 Task: Add Attachment from Trello to Card Card0000000214 in Board Board0000000054 in Workspace WS0000000018 in Trello. Add Cover Blue to Card Card0000000214 in Board Board0000000054 in Workspace WS0000000018 in Trello. Add "Copy Card To …" Button titled Button0000000214 to "bottom" of the list "To Do" to Card Card0000000214 in Board Board0000000054 in Workspace WS0000000018 in Trello. Add Description DS0000000214 to Card Card0000000214 in Board Board0000000054 in Workspace WS0000000018 in Trello. Add Comment CM0000000214 to Card Card0000000214 in Board Board0000000054 in Workspace WS0000000018 in Trello
Action: Mouse moved to (325, 297)
Screenshot: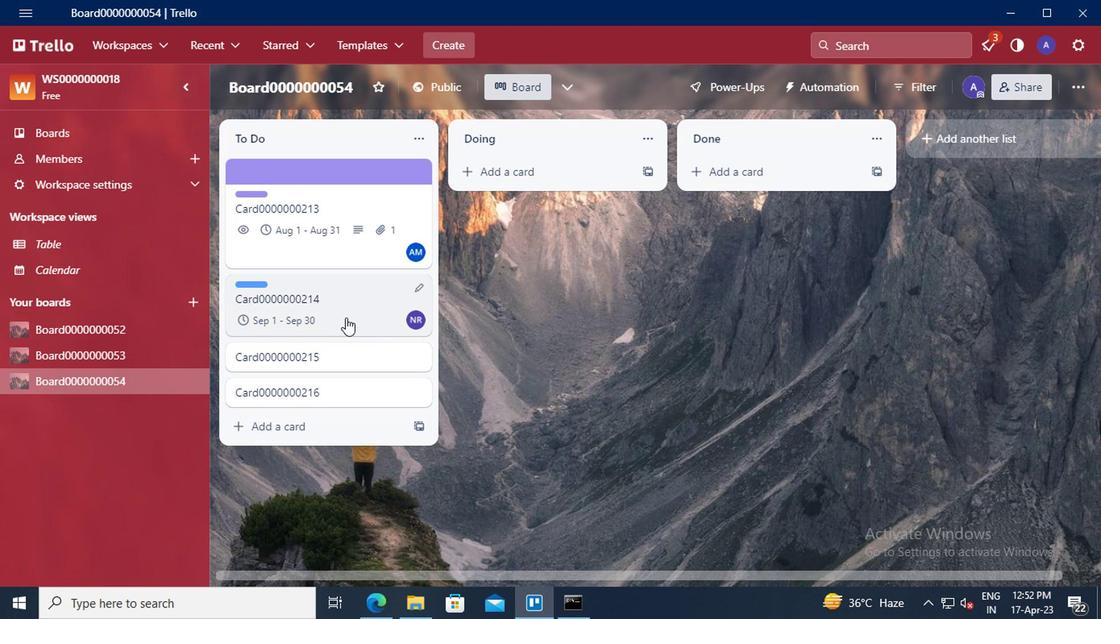 
Action: Mouse pressed left at (325, 297)
Screenshot: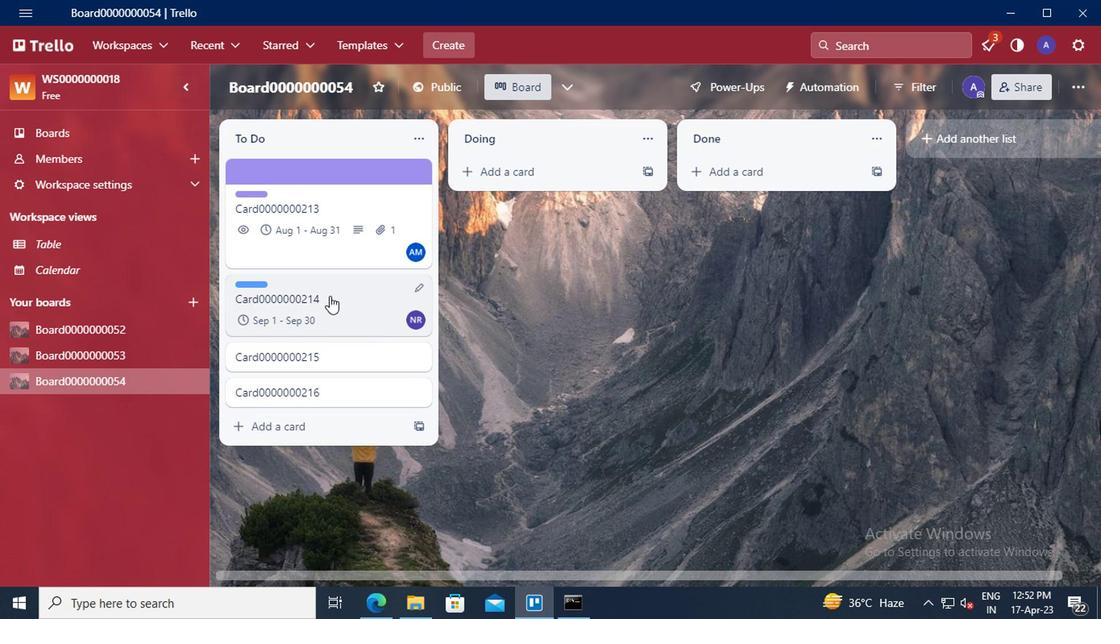 
Action: Mouse moved to (746, 279)
Screenshot: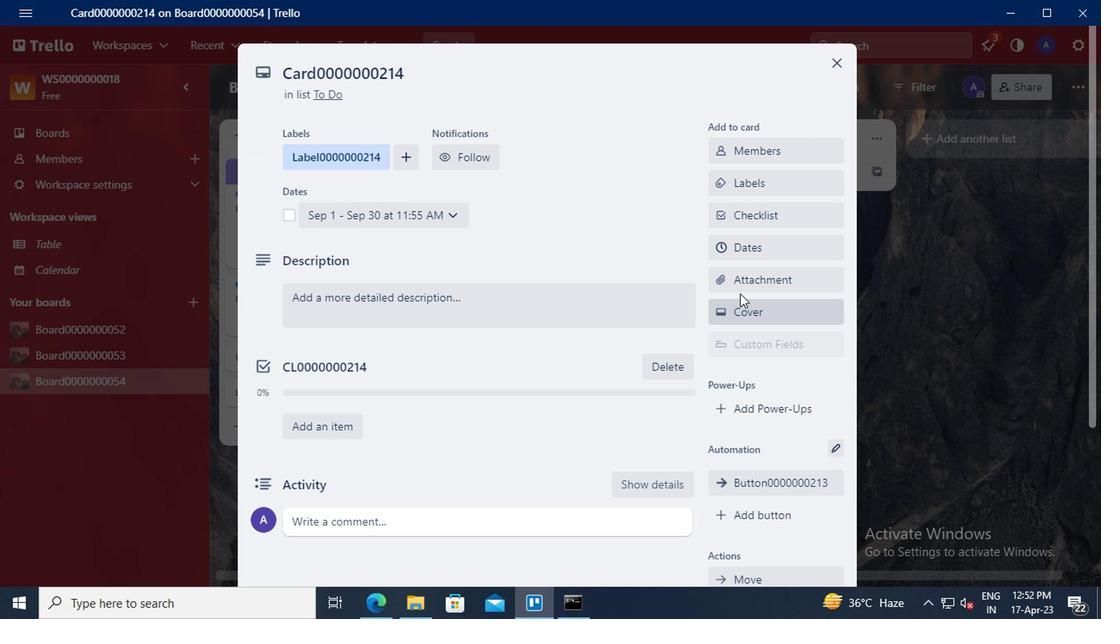 
Action: Mouse pressed left at (746, 279)
Screenshot: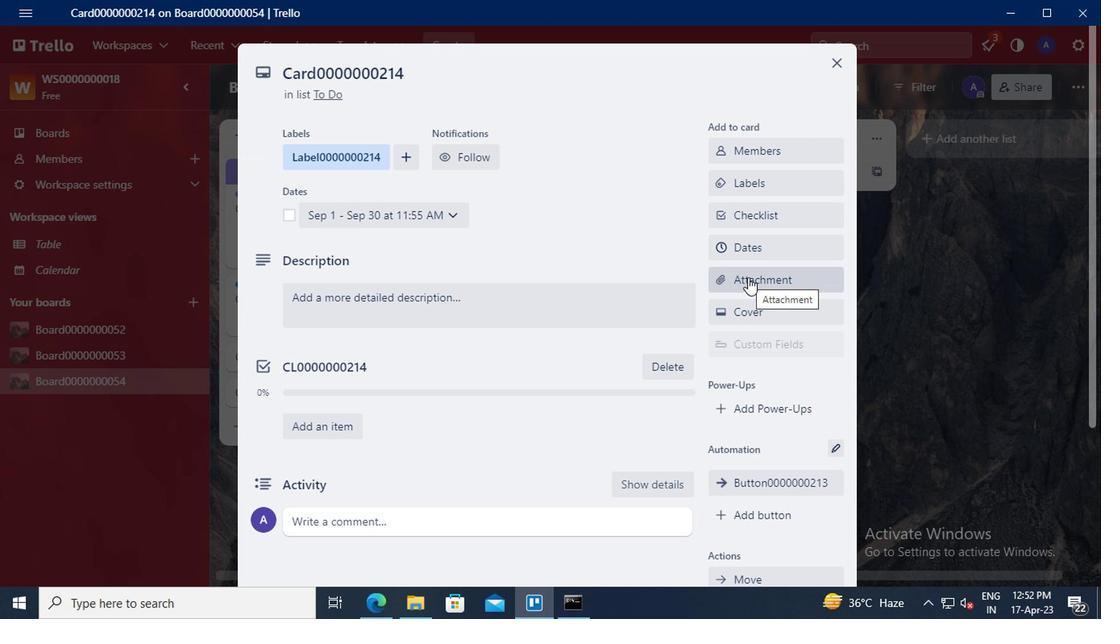 
Action: Mouse moved to (739, 168)
Screenshot: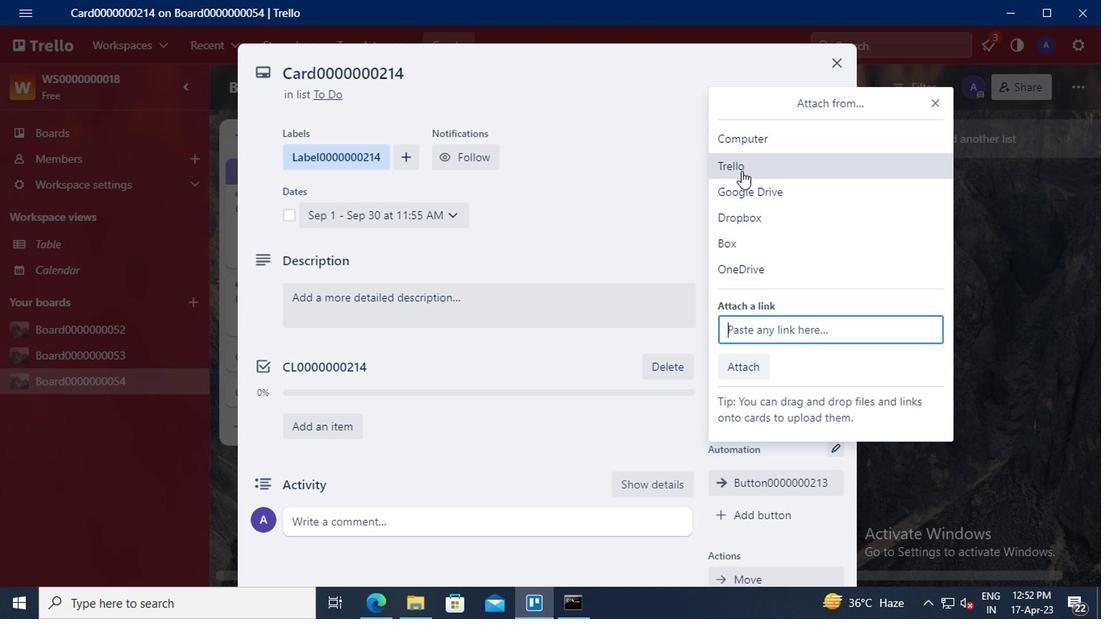 
Action: Mouse pressed left at (739, 168)
Screenshot: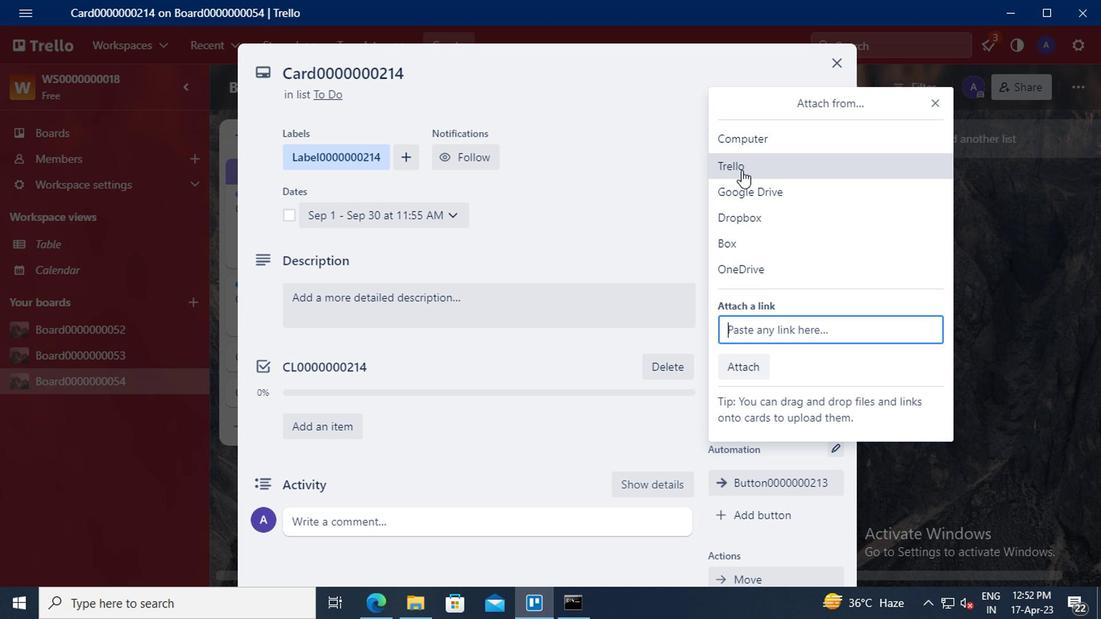 
Action: Mouse moved to (745, 199)
Screenshot: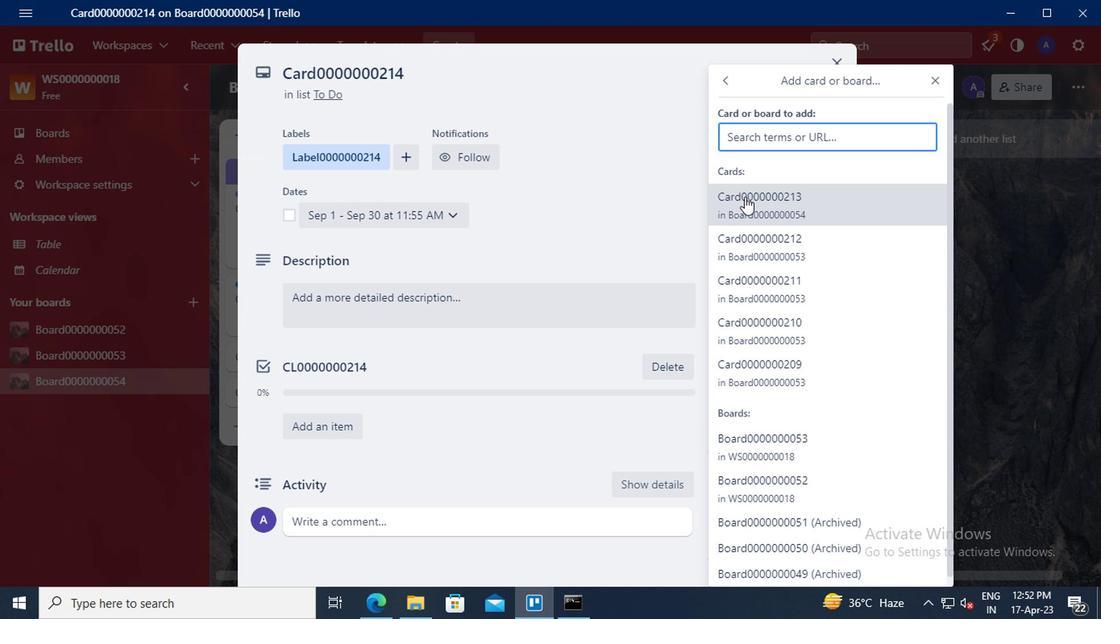
Action: Mouse pressed left at (745, 199)
Screenshot: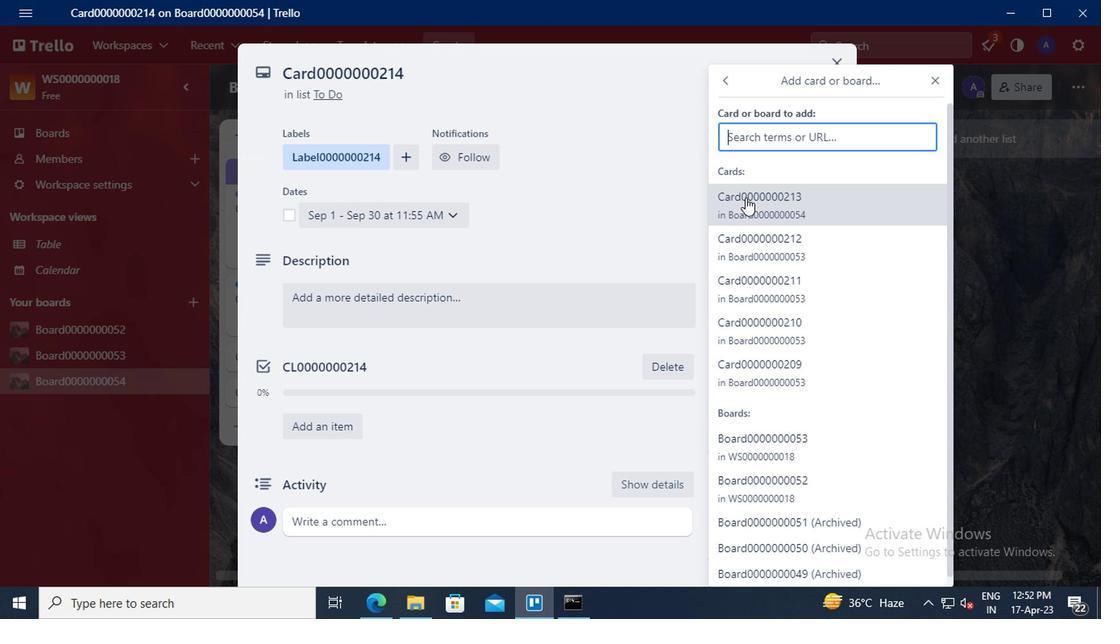 
Action: Mouse moved to (761, 307)
Screenshot: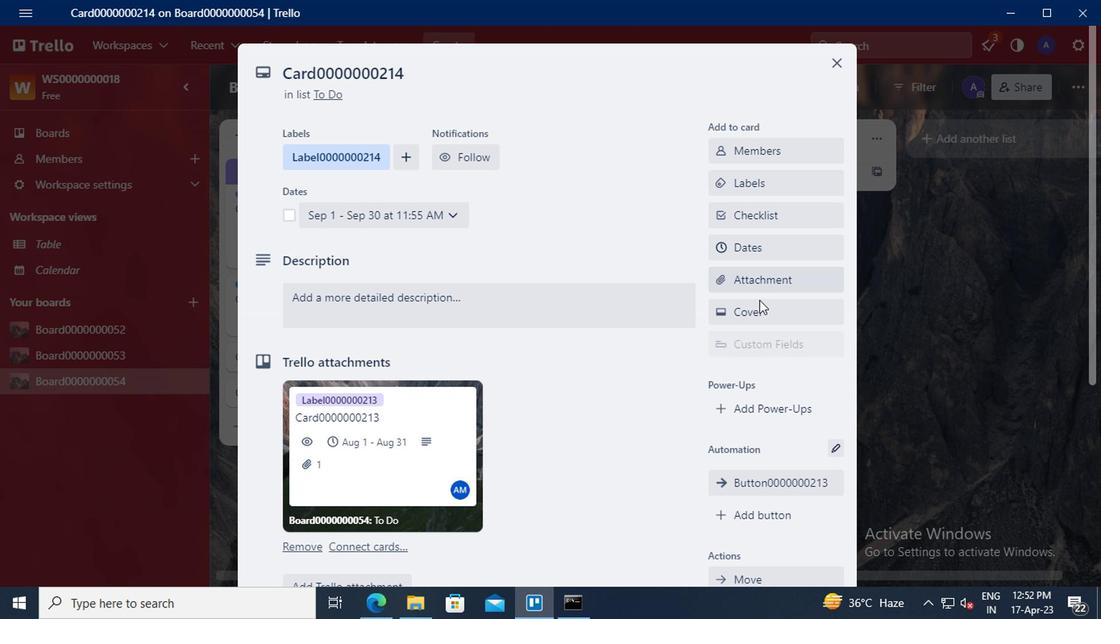 
Action: Mouse pressed left at (761, 307)
Screenshot: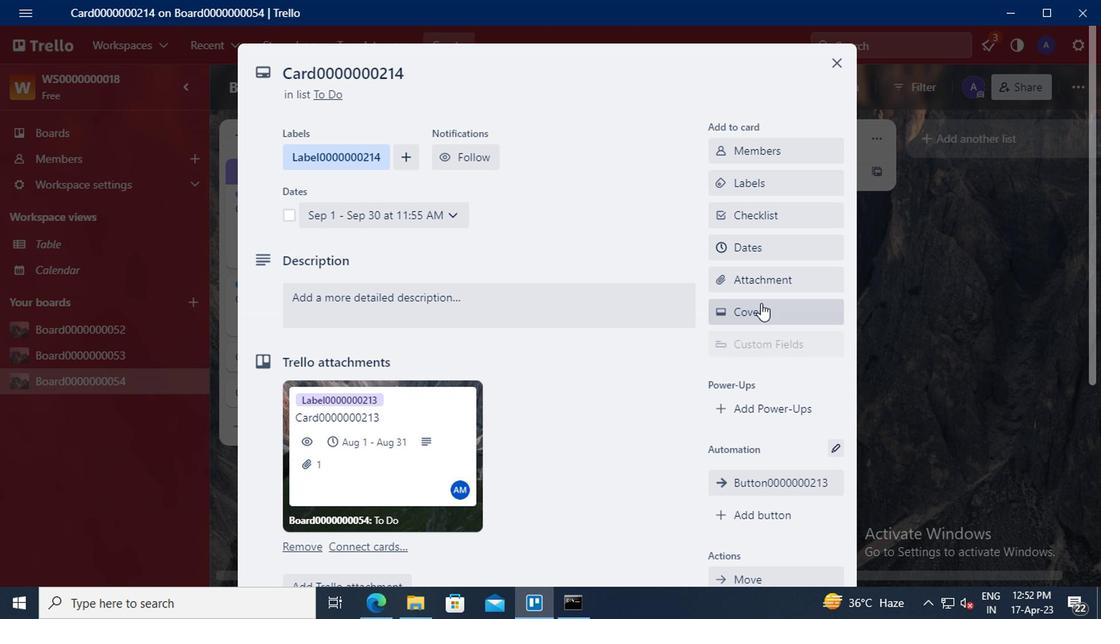 
Action: Mouse moved to (734, 297)
Screenshot: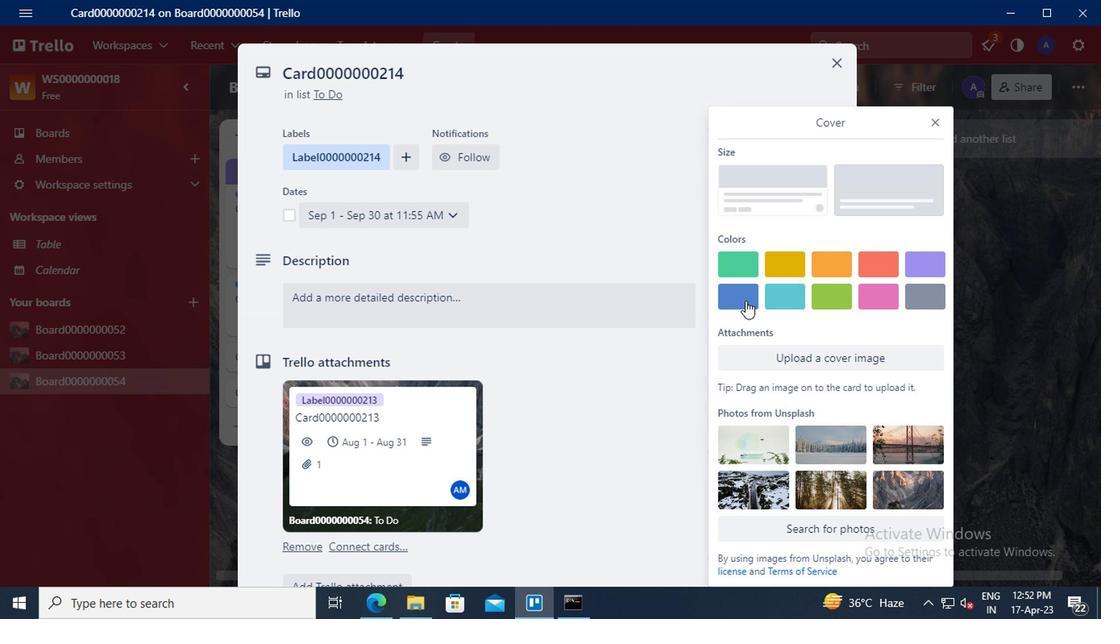 
Action: Mouse pressed left at (734, 297)
Screenshot: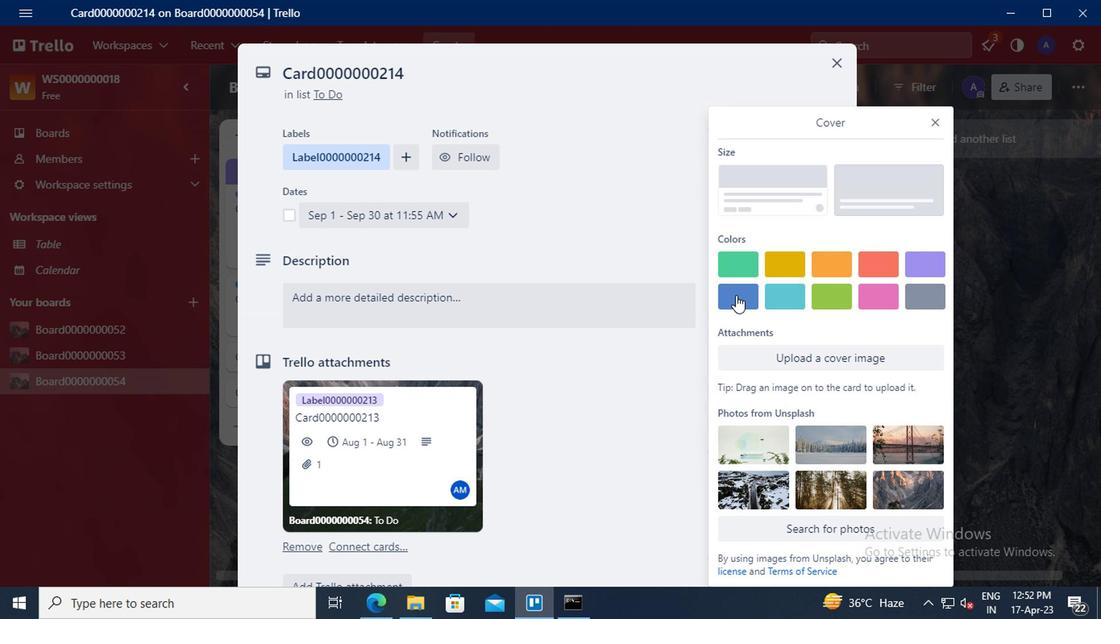 
Action: Mouse moved to (933, 96)
Screenshot: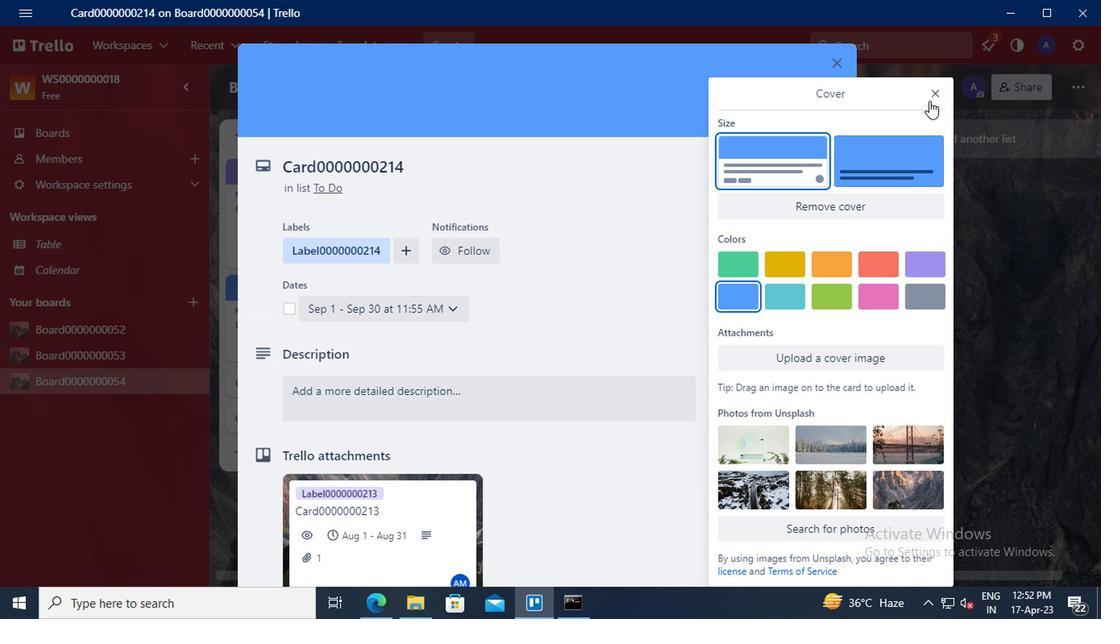 
Action: Mouse pressed left at (933, 96)
Screenshot: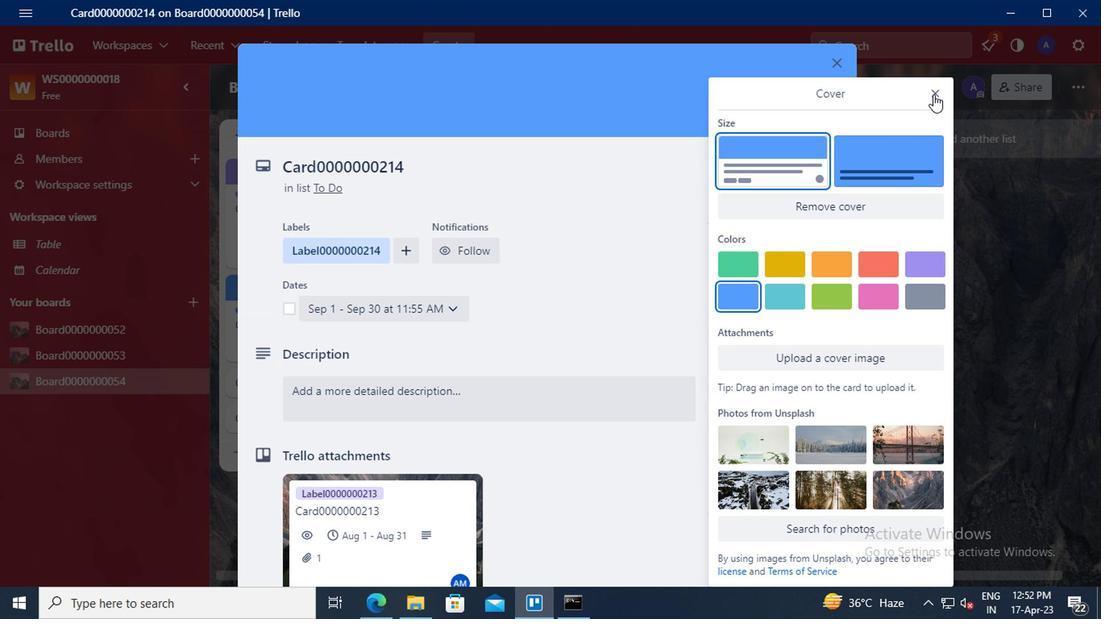 
Action: Mouse moved to (754, 197)
Screenshot: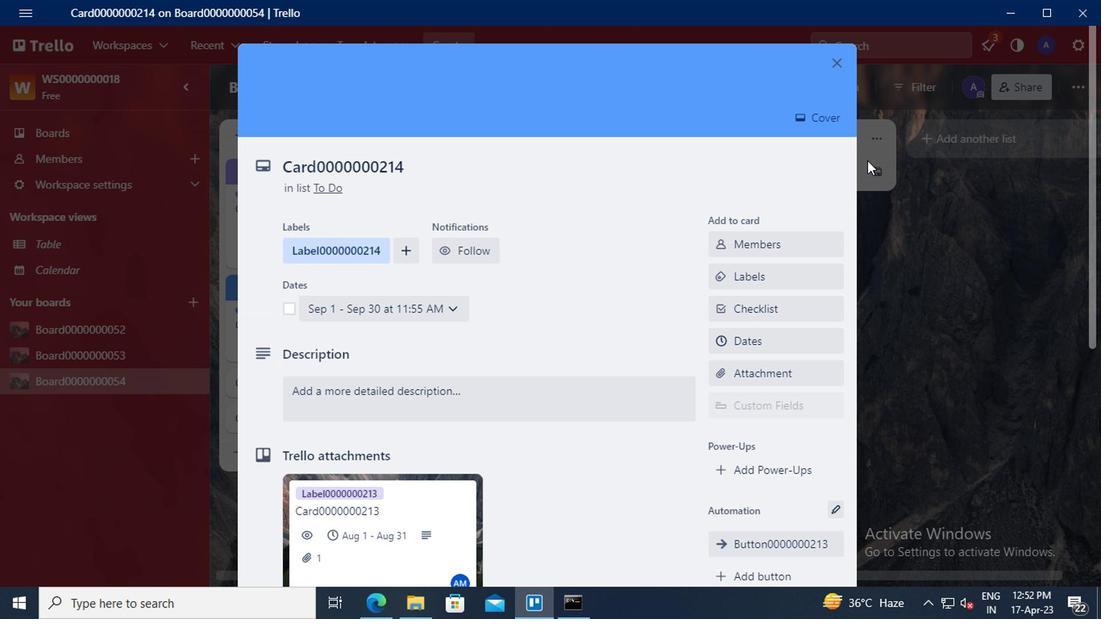 
Action: Mouse scrolled (754, 196) with delta (0, -1)
Screenshot: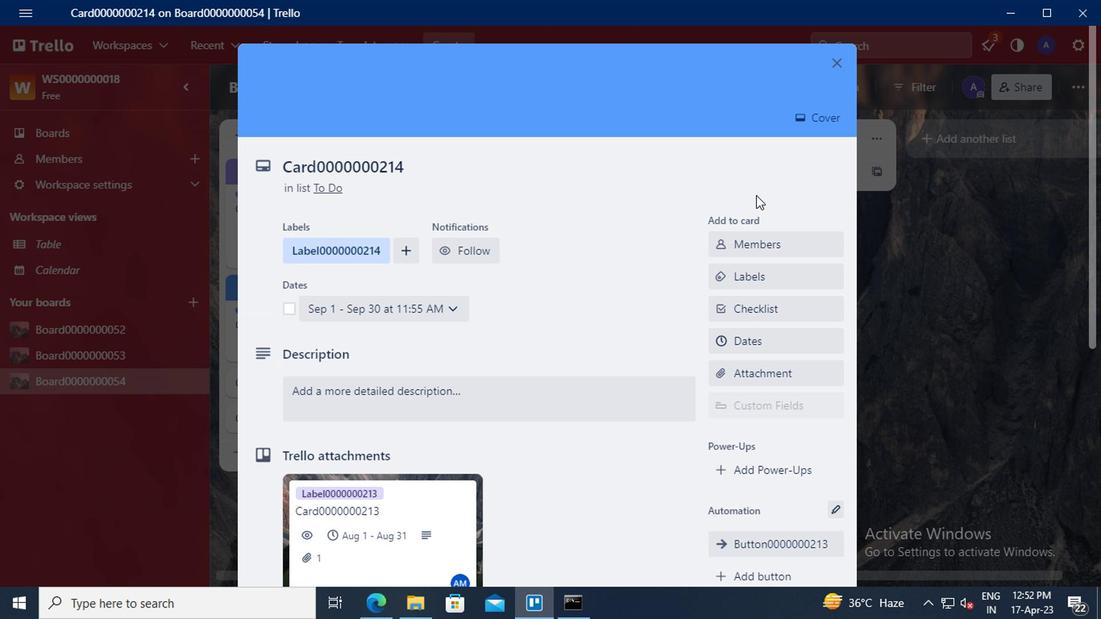 
Action: Mouse scrolled (754, 196) with delta (0, -1)
Screenshot: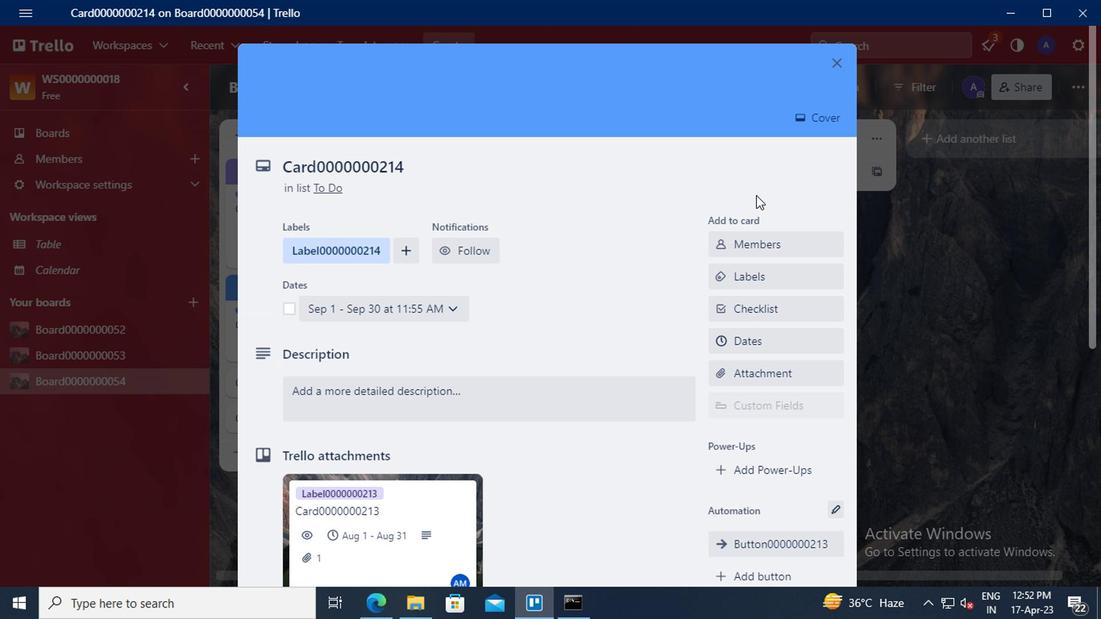 
Action: Mouse scrolled (754, 196) with delta (0, -1)
Screenshot: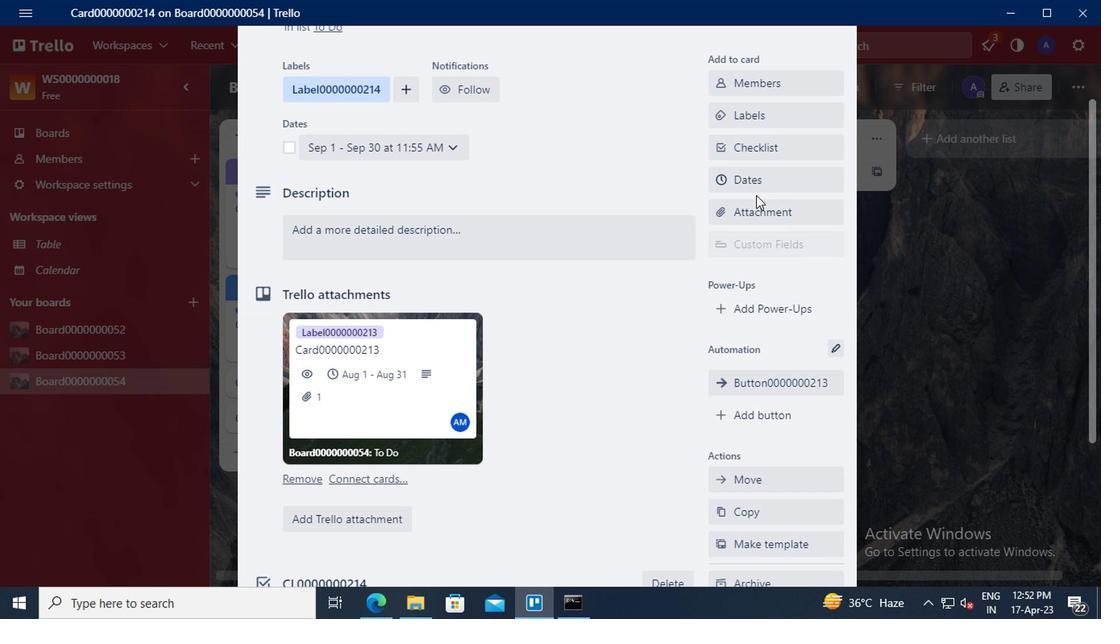 
Action: Mouse scrolled (754, 196) with delta (0, -1)
Screenshot: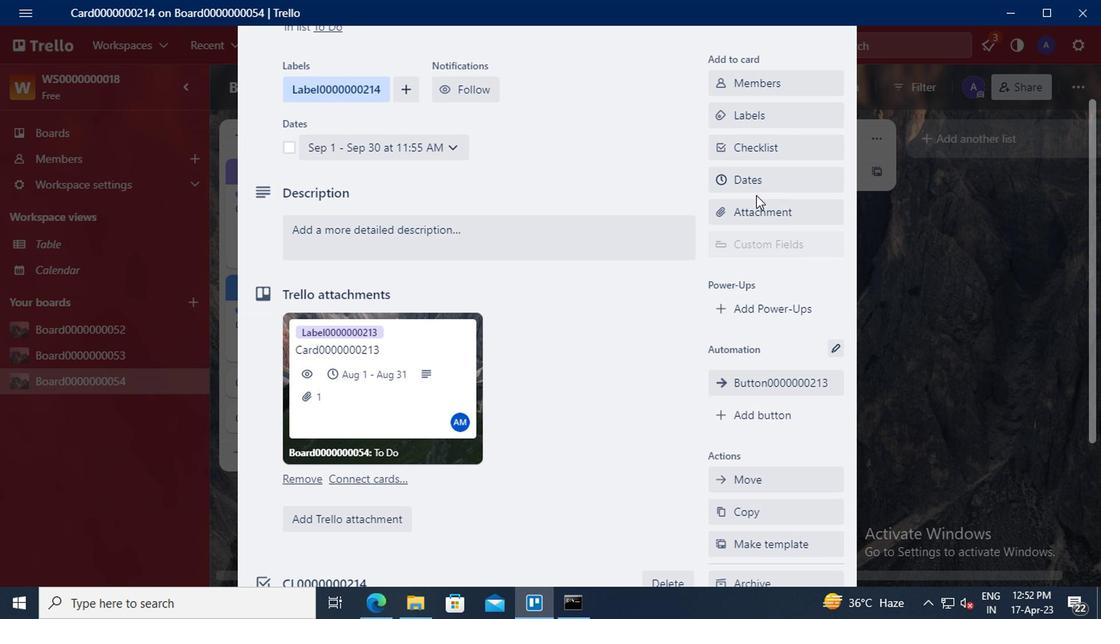
Action: Mouse moved to (762, 251)
Screenshot: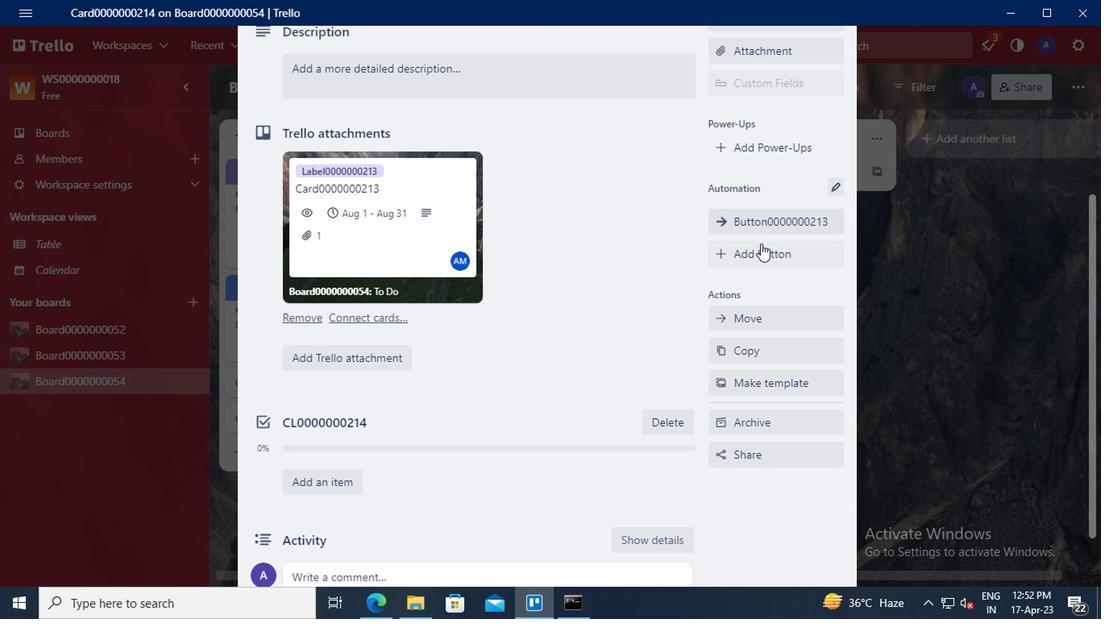 
Action: Mouse pressed left at (762, 251)
Screenshot: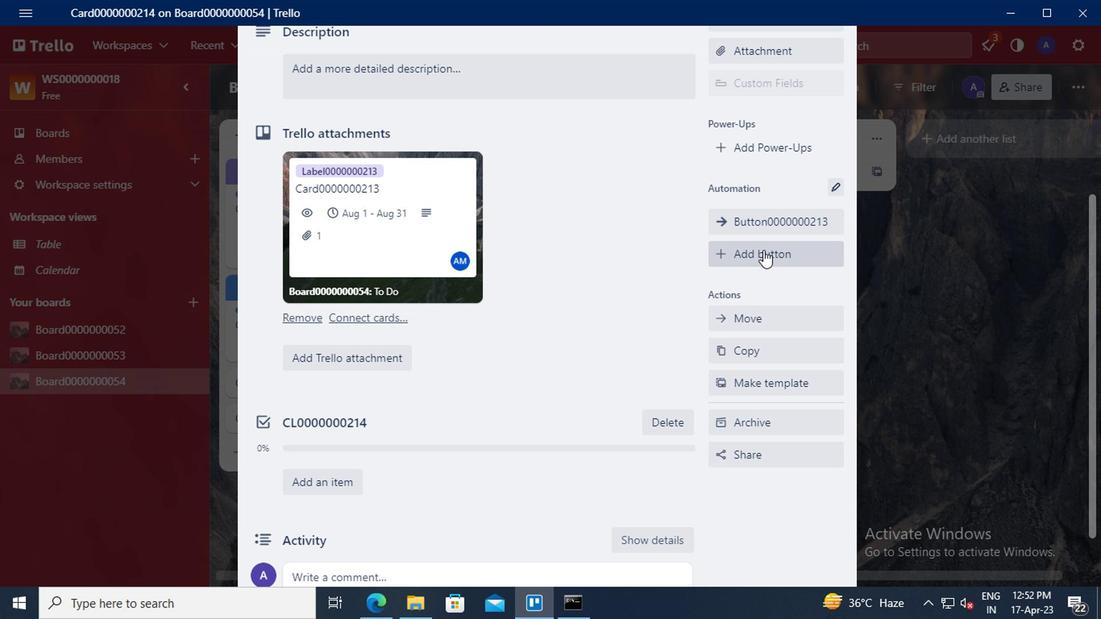 
Action: Mouse moved to (792, 190)
Screenshot: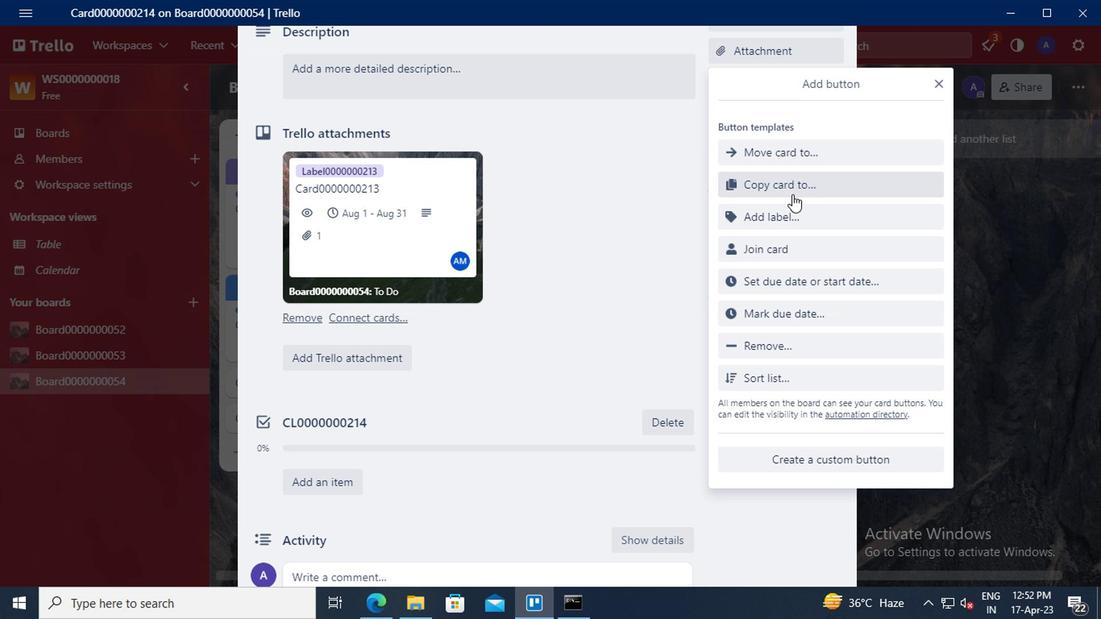 
Action: Mouse pressed left at (792, 190)
Screenshot: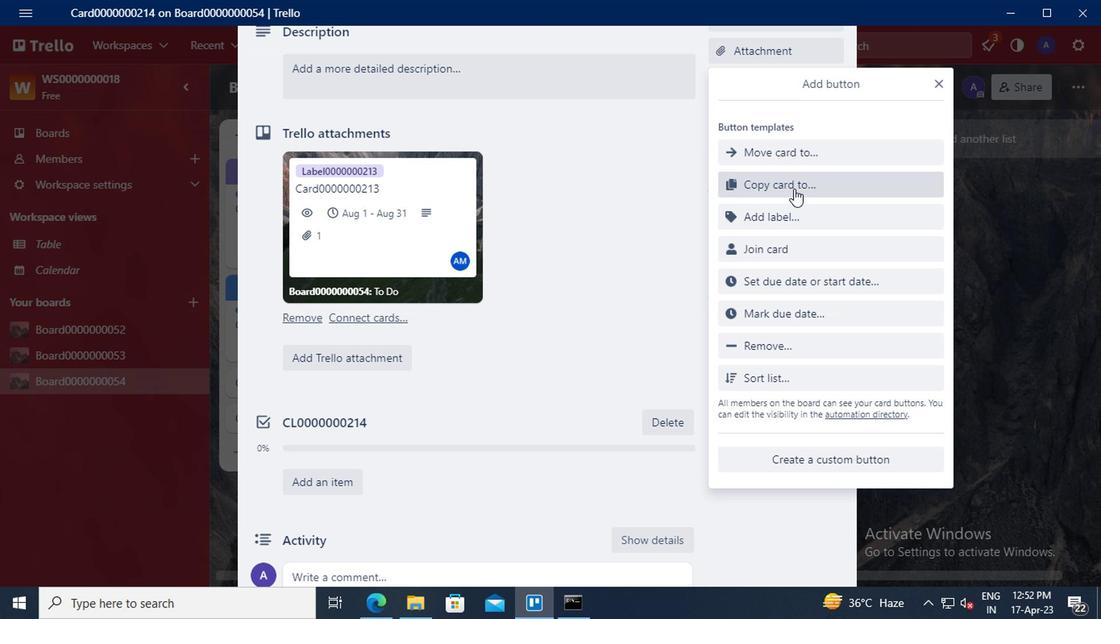 
Action: Mouse moved to (797, 152)
Screenshot: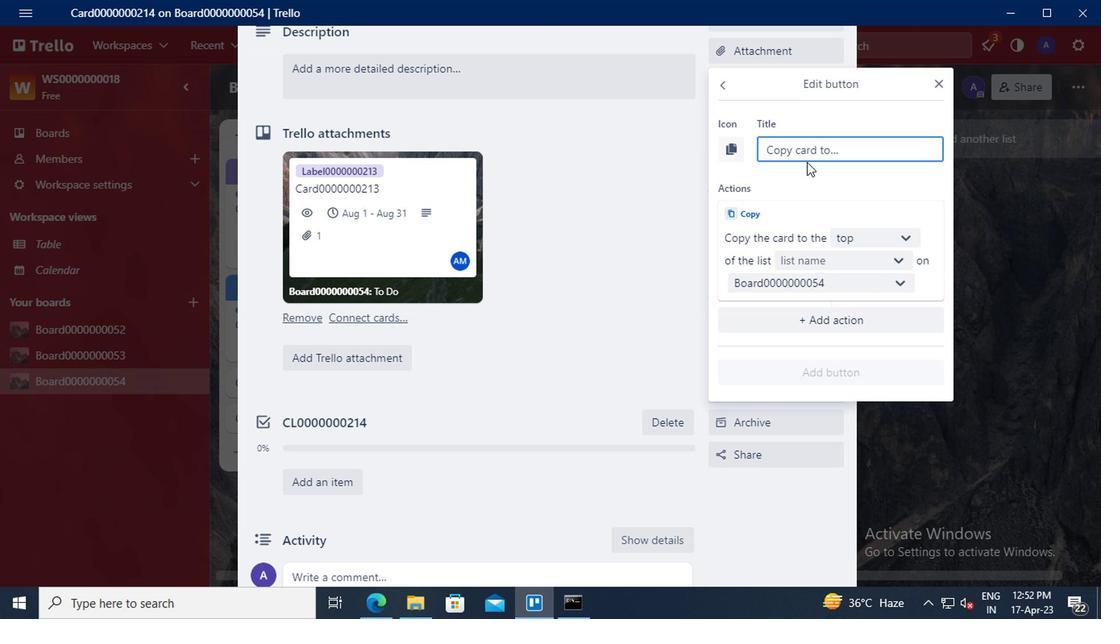 
Action: Mouse pressed left at (797, 152)
Screenshot: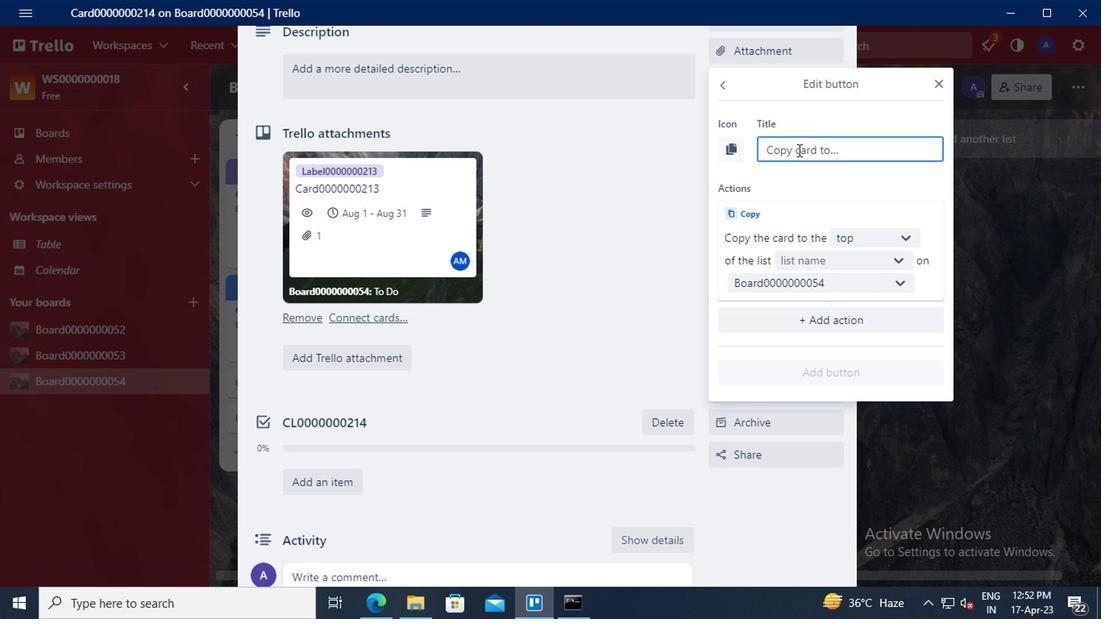 
Action: Key pressed <Key.shift>BUTTON0000000215
Screenshot: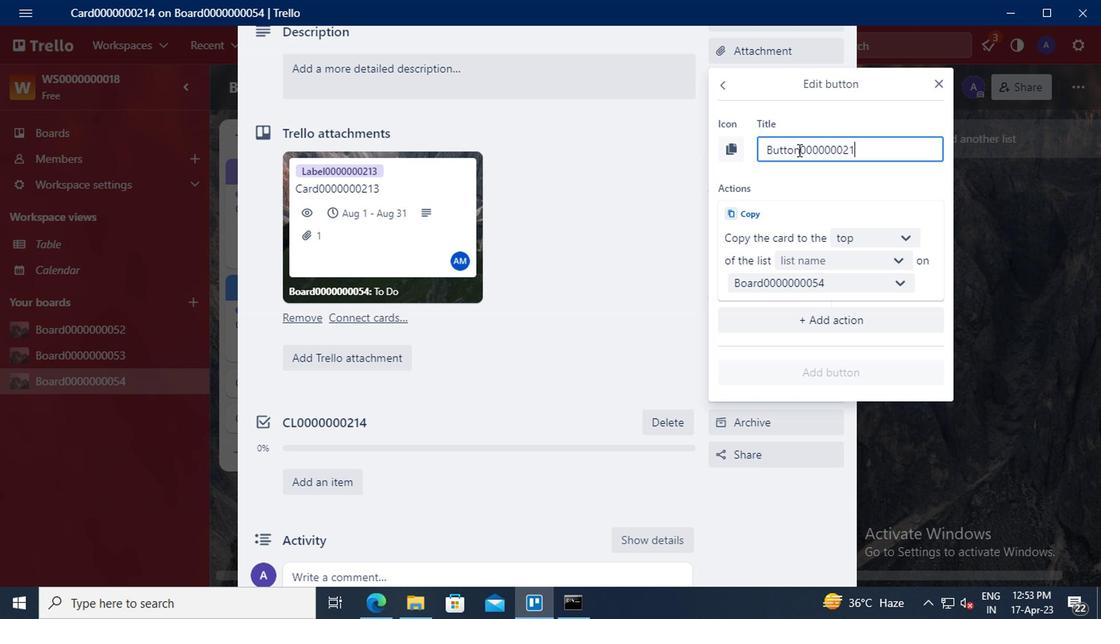 
Action: Mouse moved to (849, 237)
Screenshot: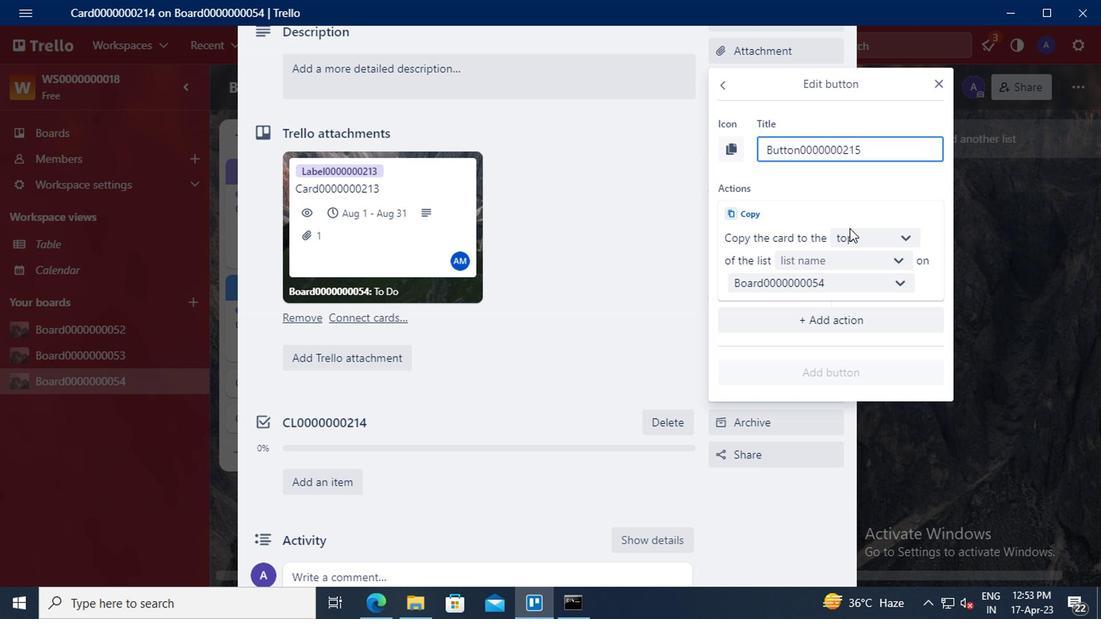 
Action: Mouse pressed left at (849, 237)
Screenshot: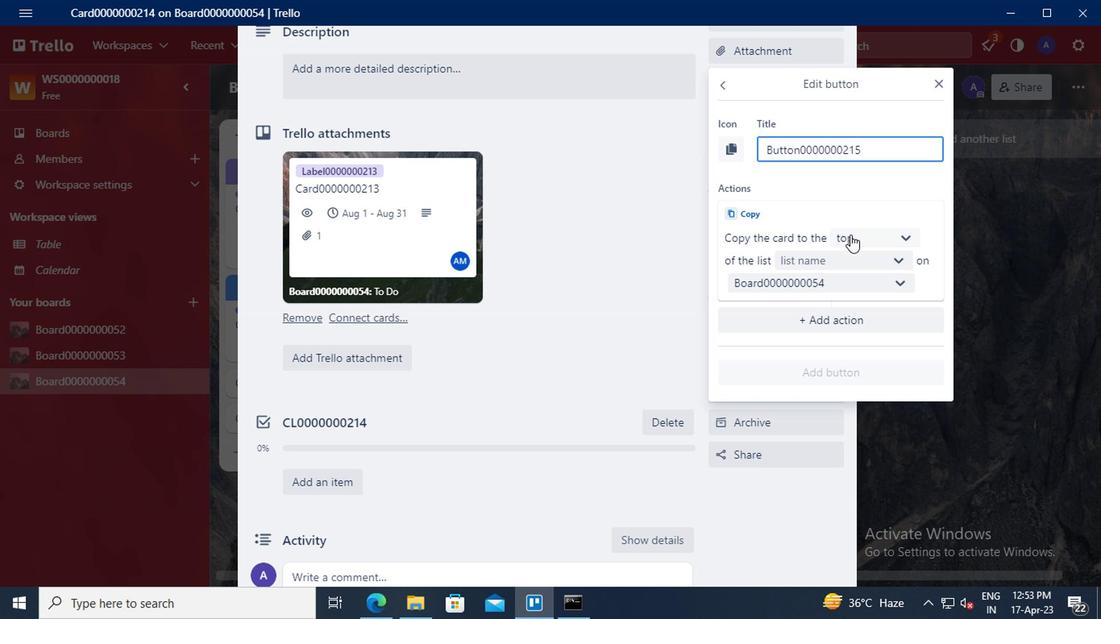 
Action: Mouse moved to (852, 296)
Screenshot: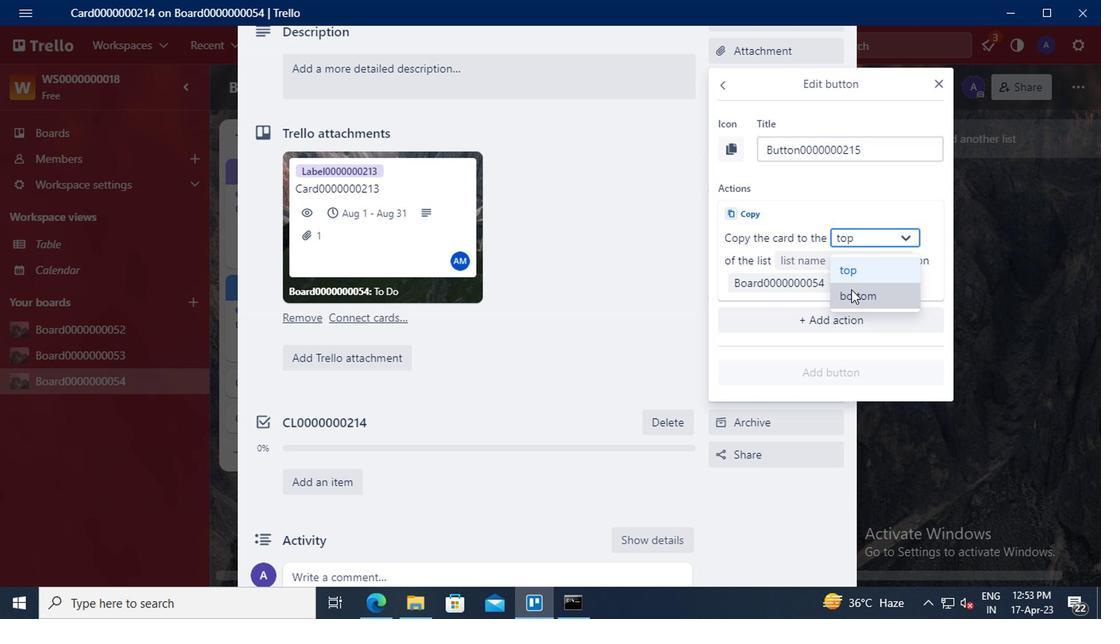 
Action: Mouse pressed left at (852, 296)
Screenshot: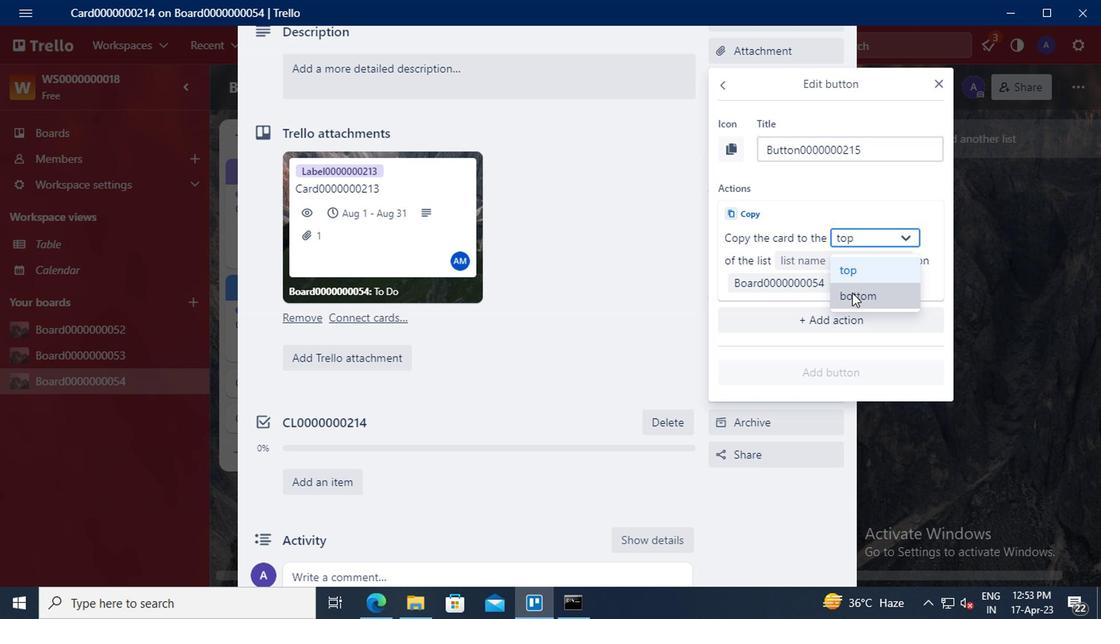 
Action: Mouse moved to (836, 266)
Screenshot: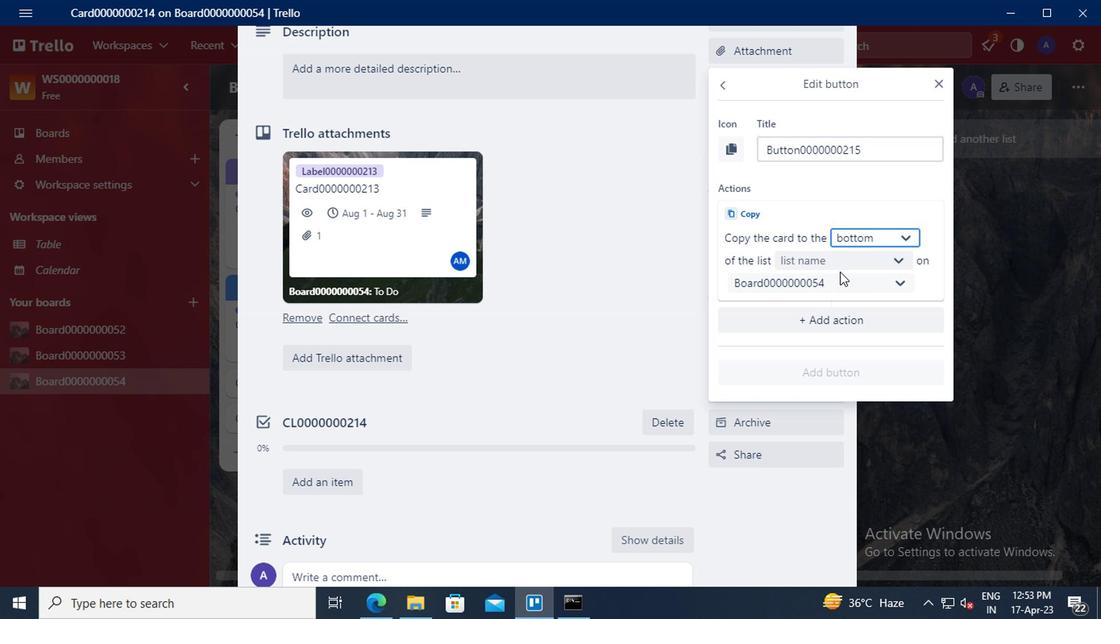 
Action: Mouse pressed left at (836, 266)
Screenshot: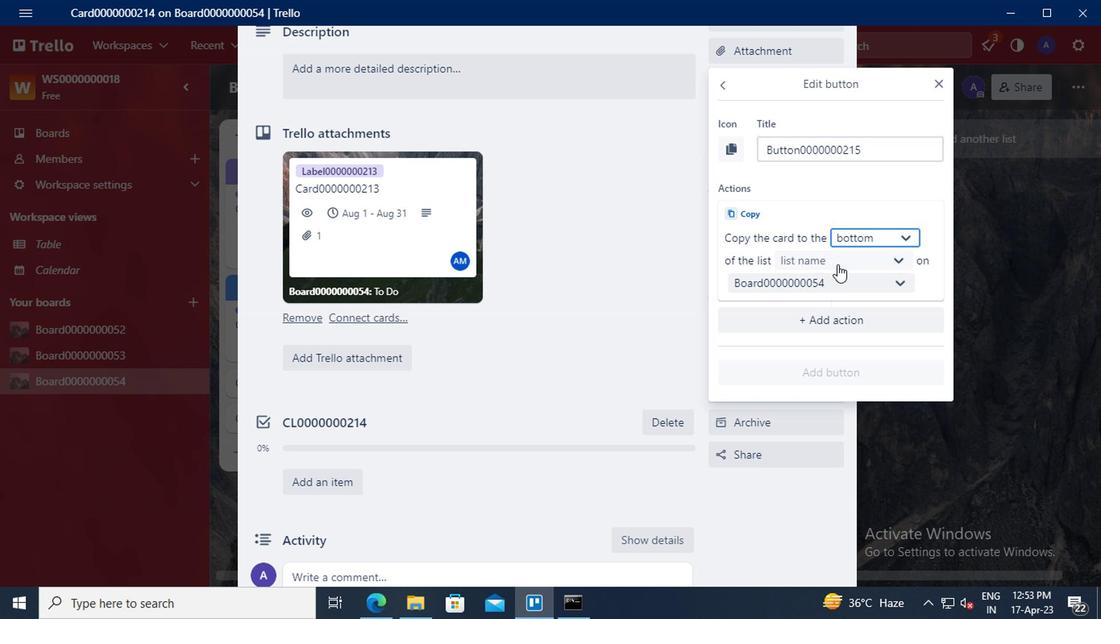 
Action: Mouse moved to (820, 287)
Screenshot: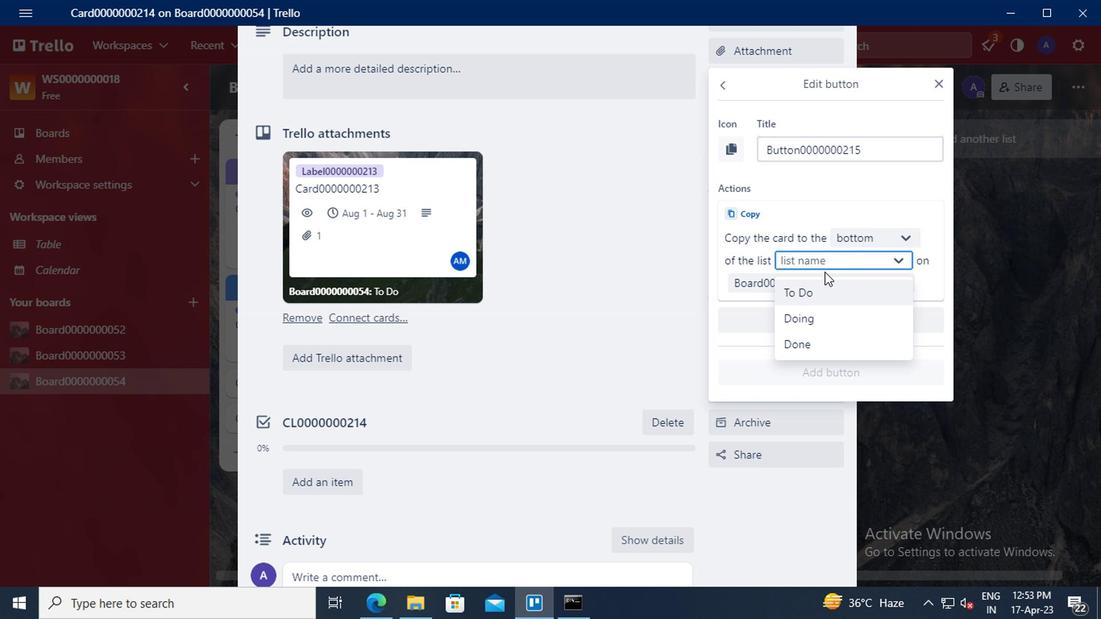 
Action: Mouse pressed left at (820, 287)
Screenshot: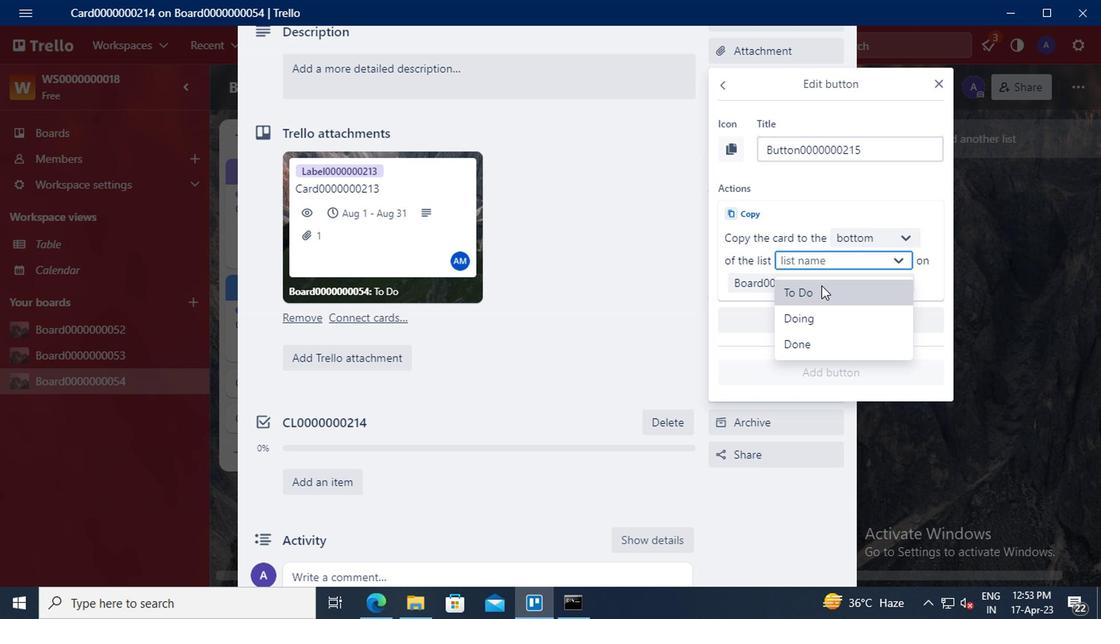 
Action: Mouse moved to (833, 367)
Screenshot: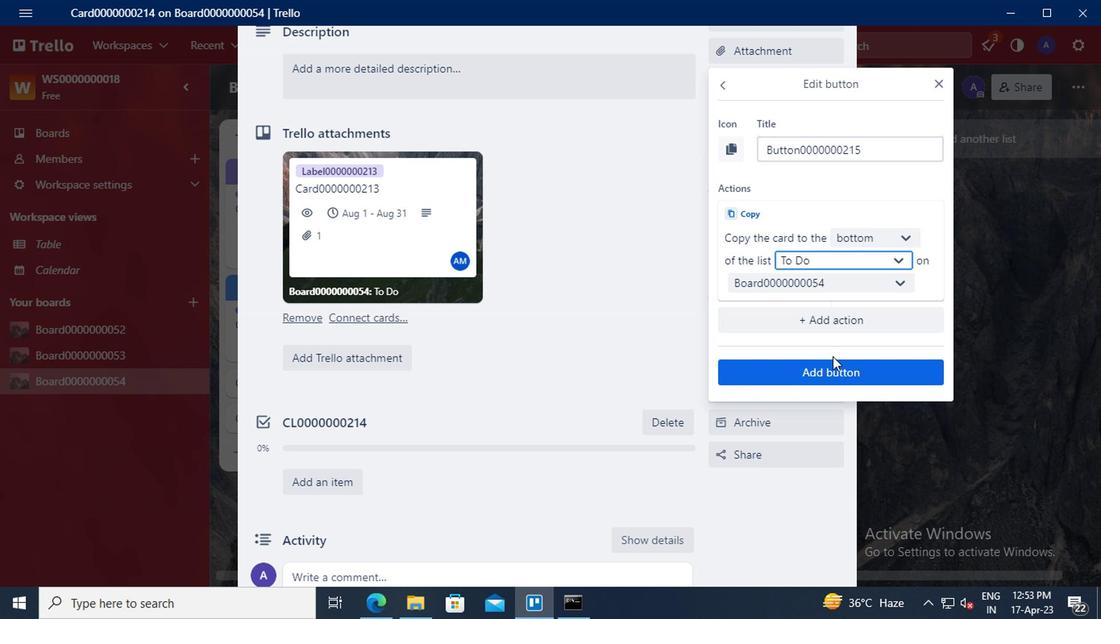 
Action: Mouse pressed left at (833, 367)
Screenshot: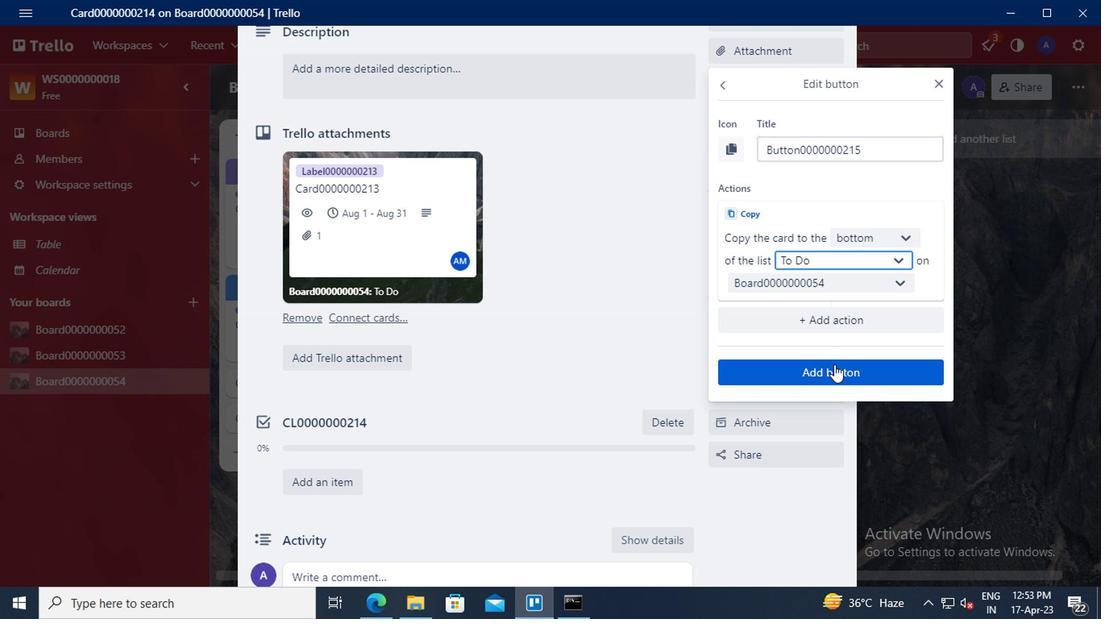 
Action: Mouse moved to (537, 333)
Screenshot: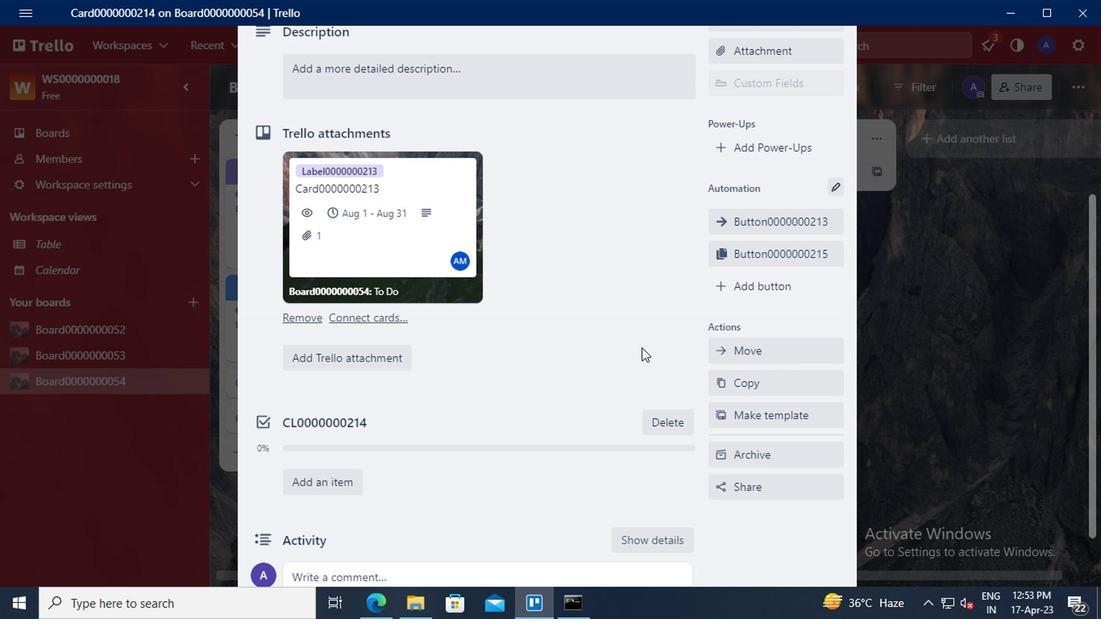 
Action: Mouse scrolled (537, 333) with delta (0, 0)
Screenshot: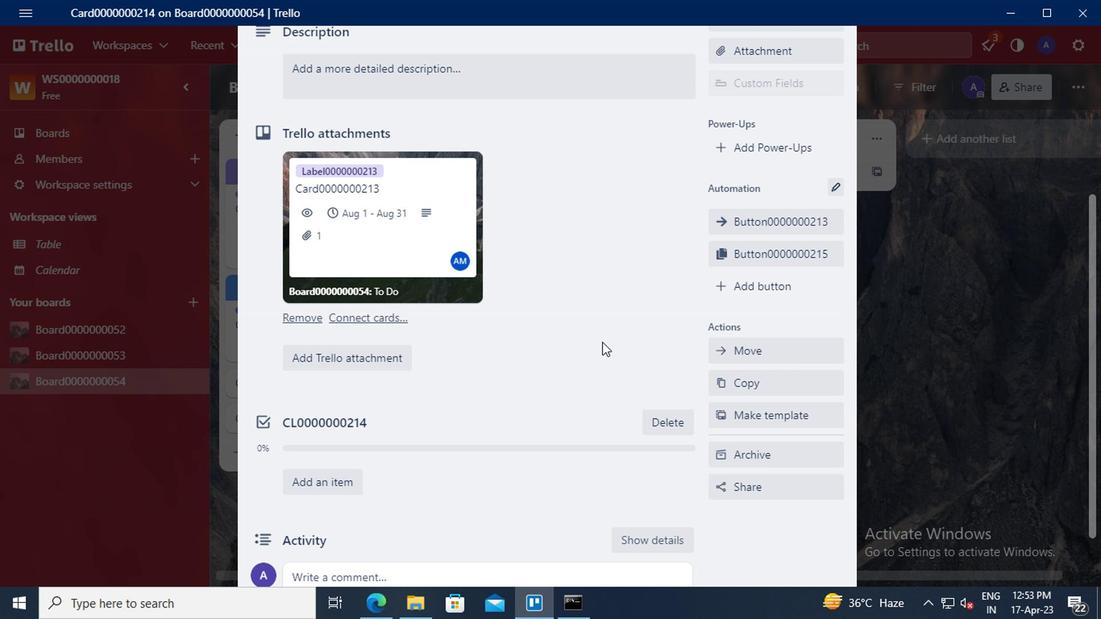 
Action: Mouse moved to (537, 332)
Screenshot: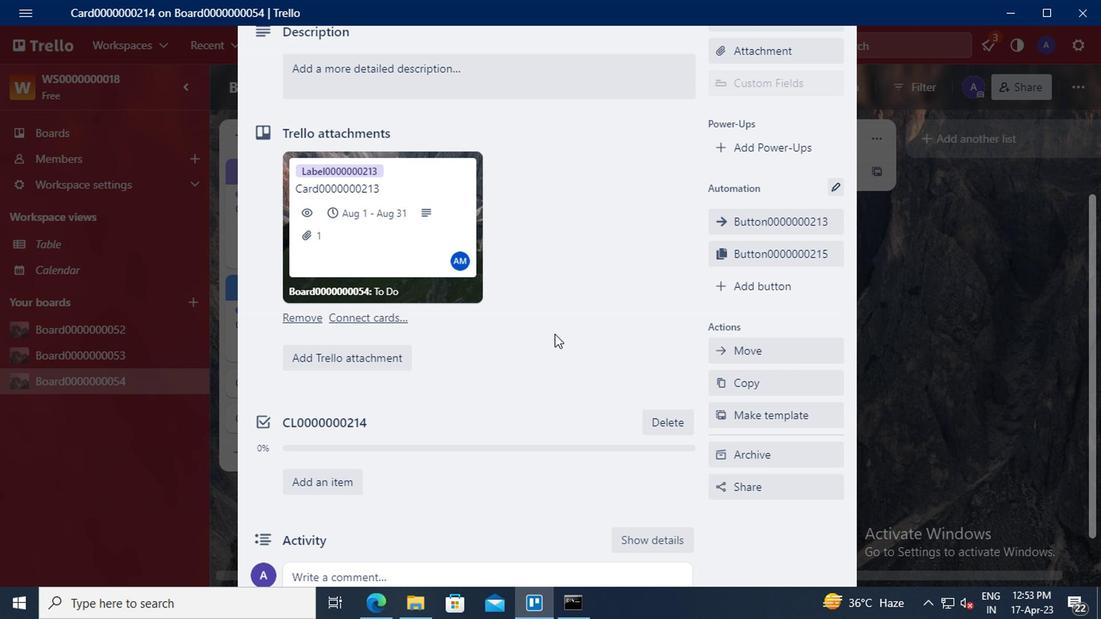 
Action: Mouse scrolled (537, 333) with delta (0, 1)
Screenshot: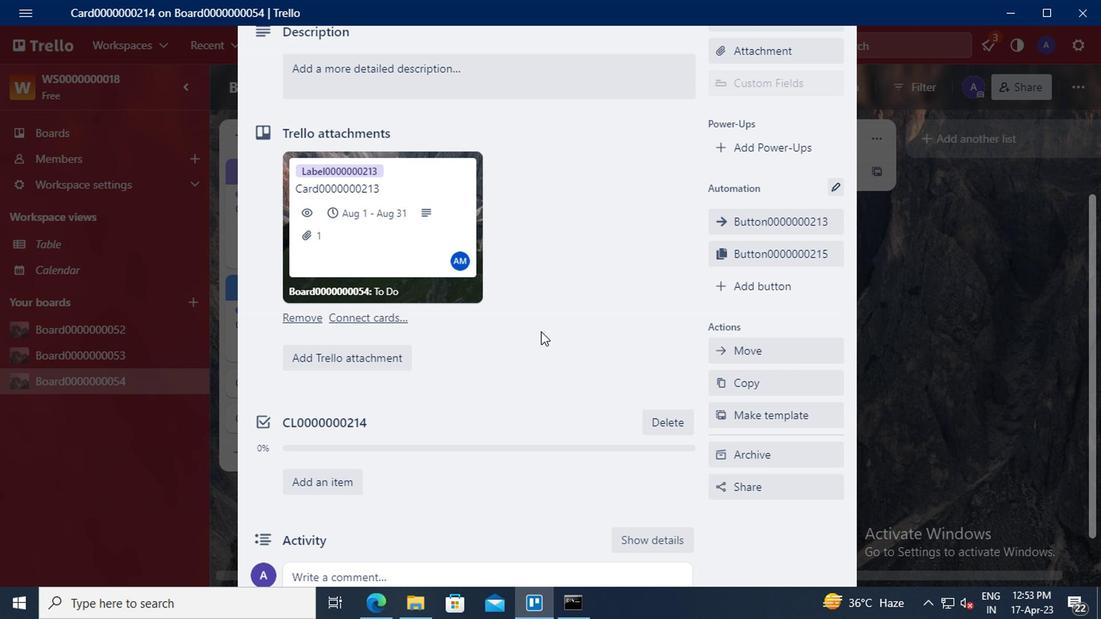 
Action: Mouse scrolled (537, 333) with delta (0, 1)
Screenshot: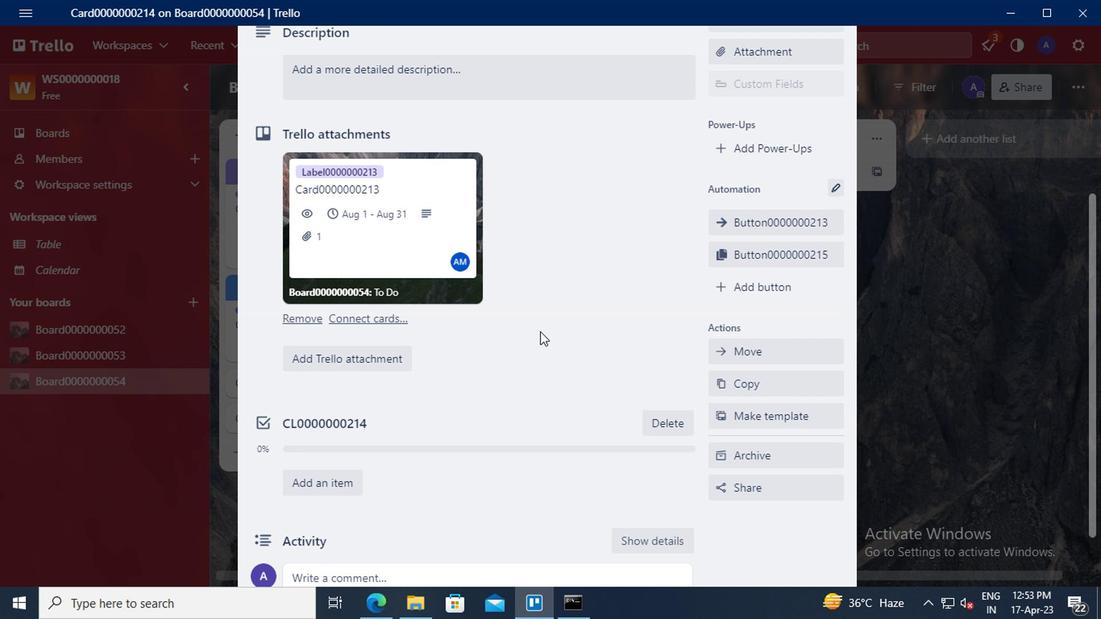 
Action: Mouse moved to (309, 303)
Screenshot: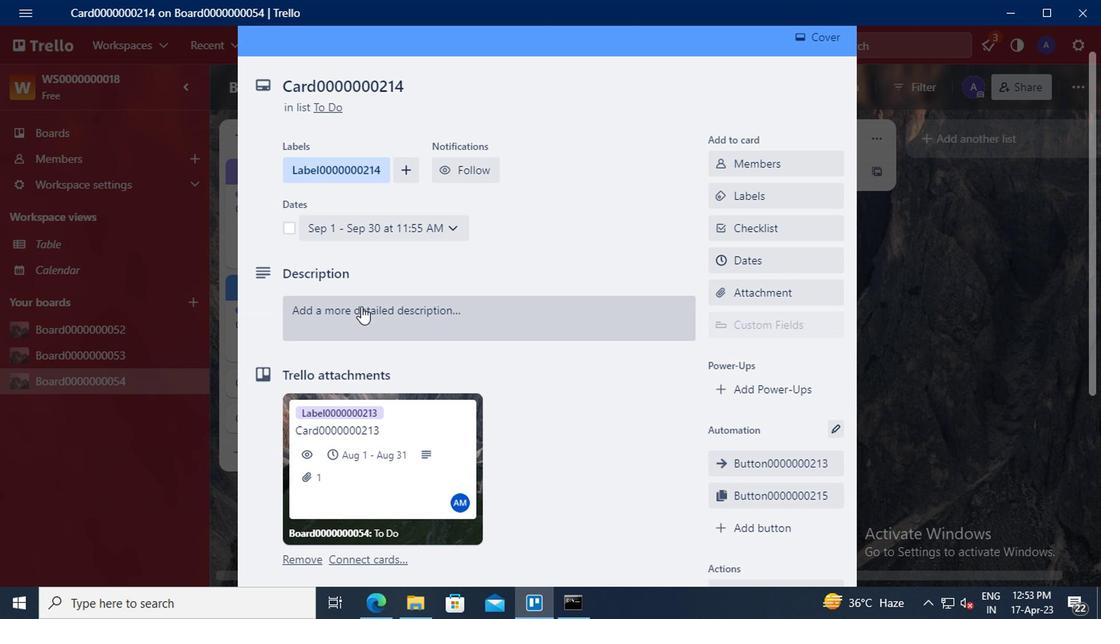 
Action: Mouse pressed left at (309, 303)
Screenshot: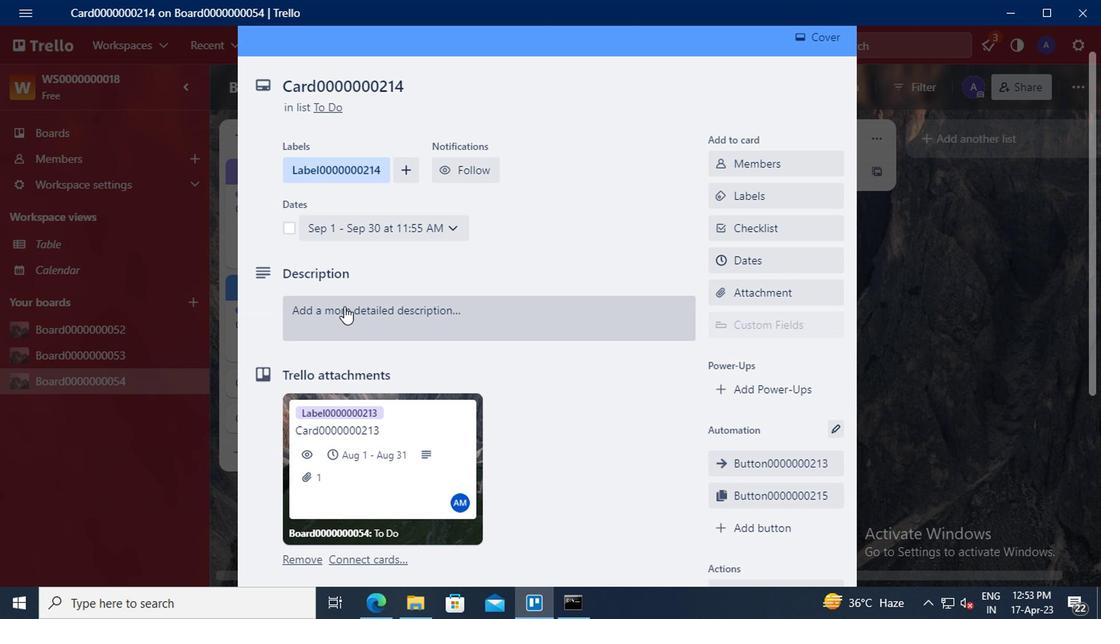 
Action: Mouse moved to (305, 364)
Screenshot: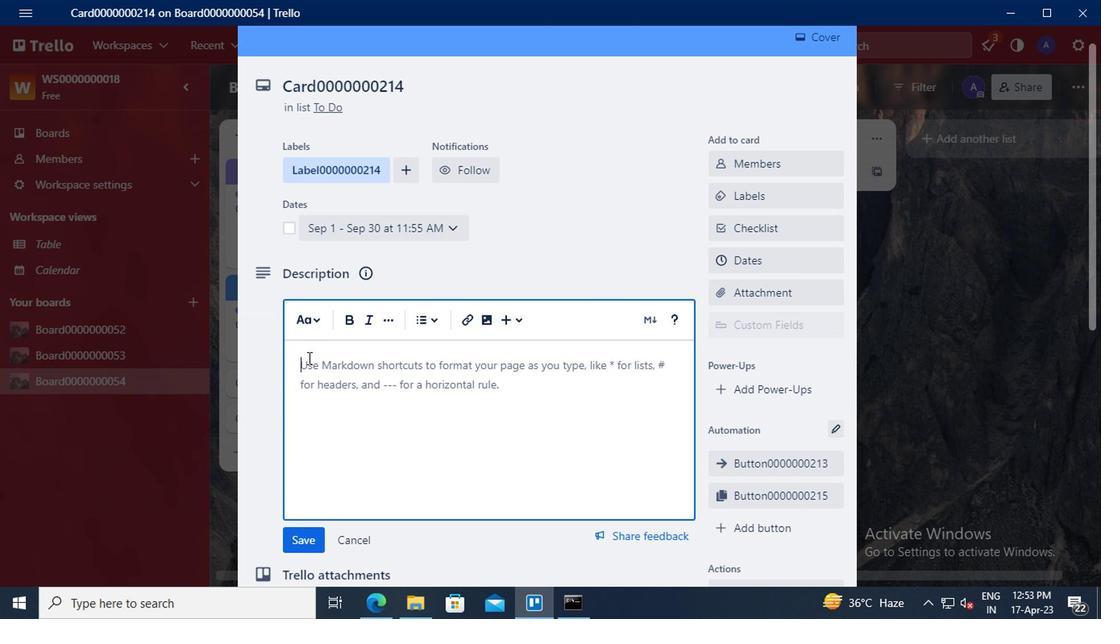 
Action: Mouse pressed left at (305, 364)
Screenshot: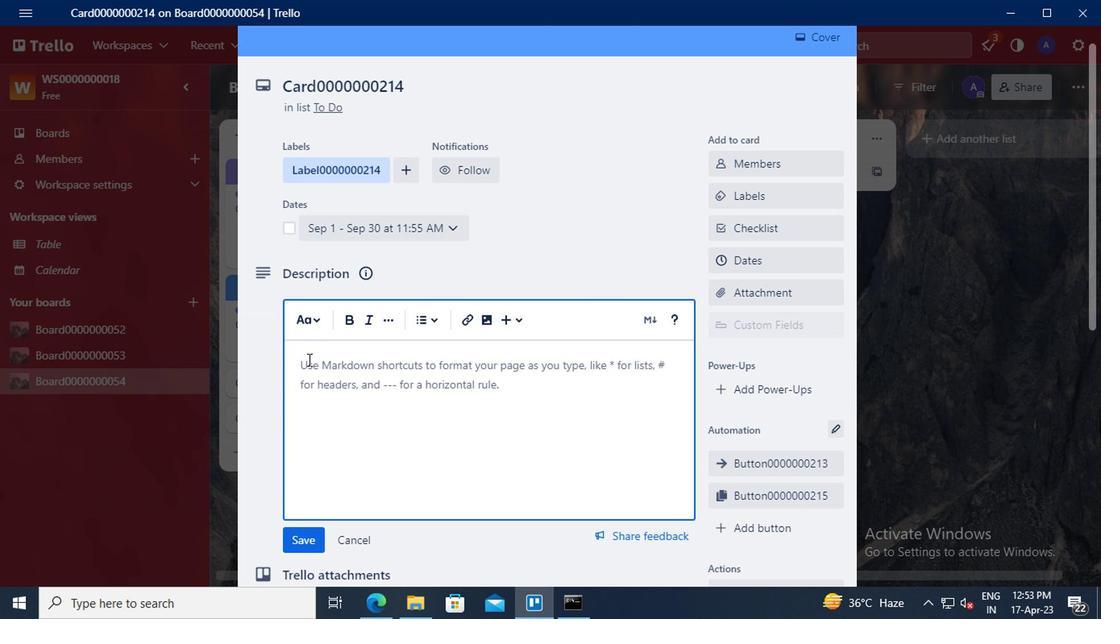 
Action: Key pressed <Key.shift>DS0000000214
Screenshot: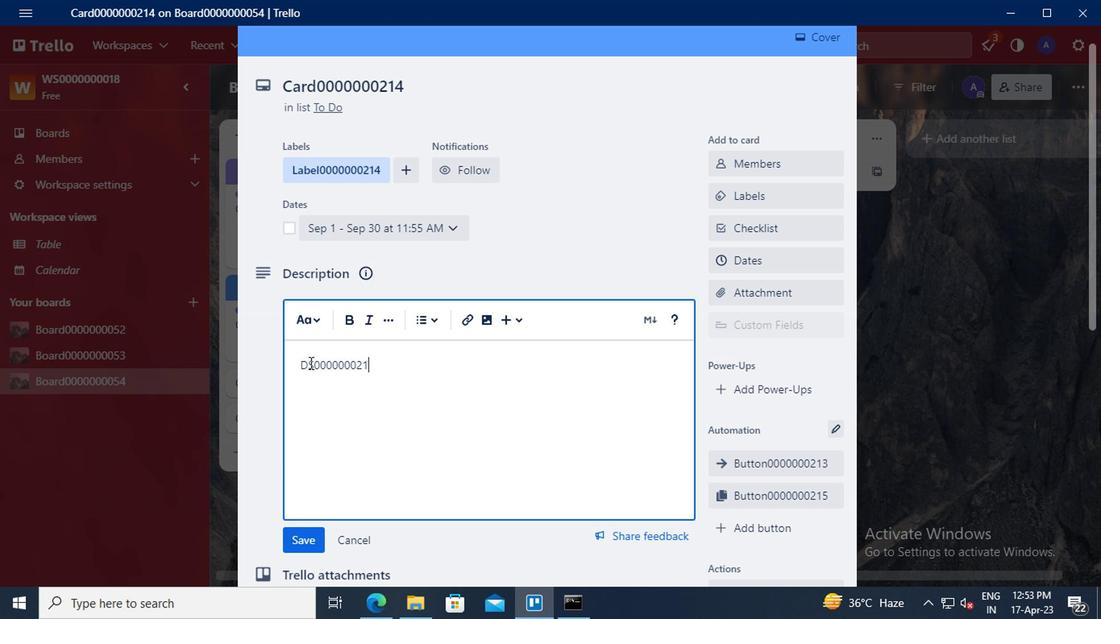 
Action: Mouse moved to (306, 409)
Screenshot: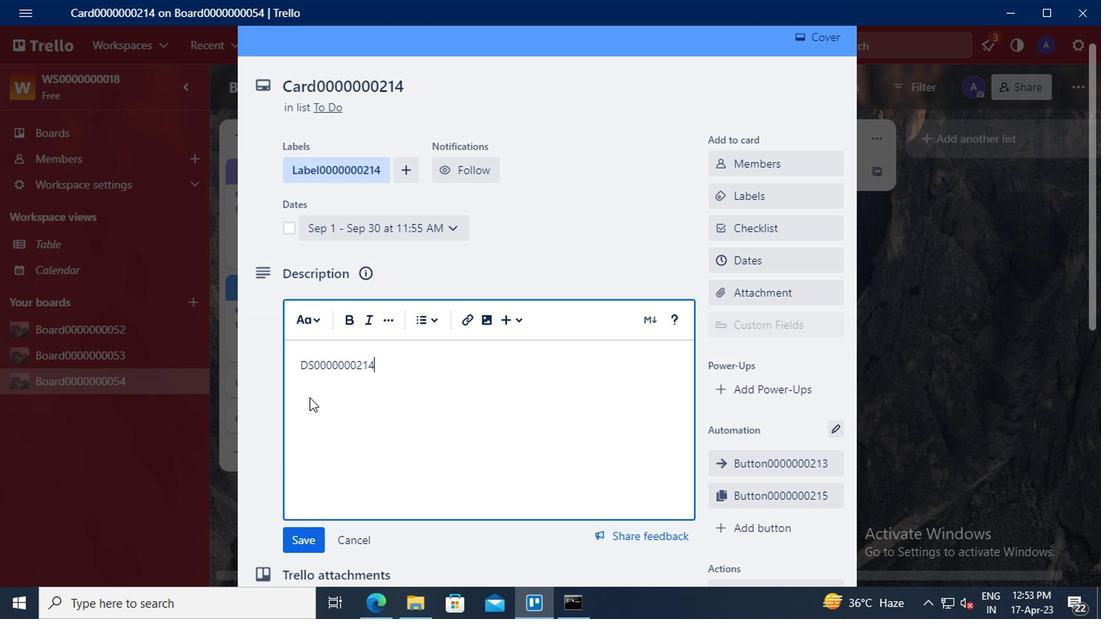 
Action: Mouse scrolled (306, 409) with delta (0, 0)
Screenshot: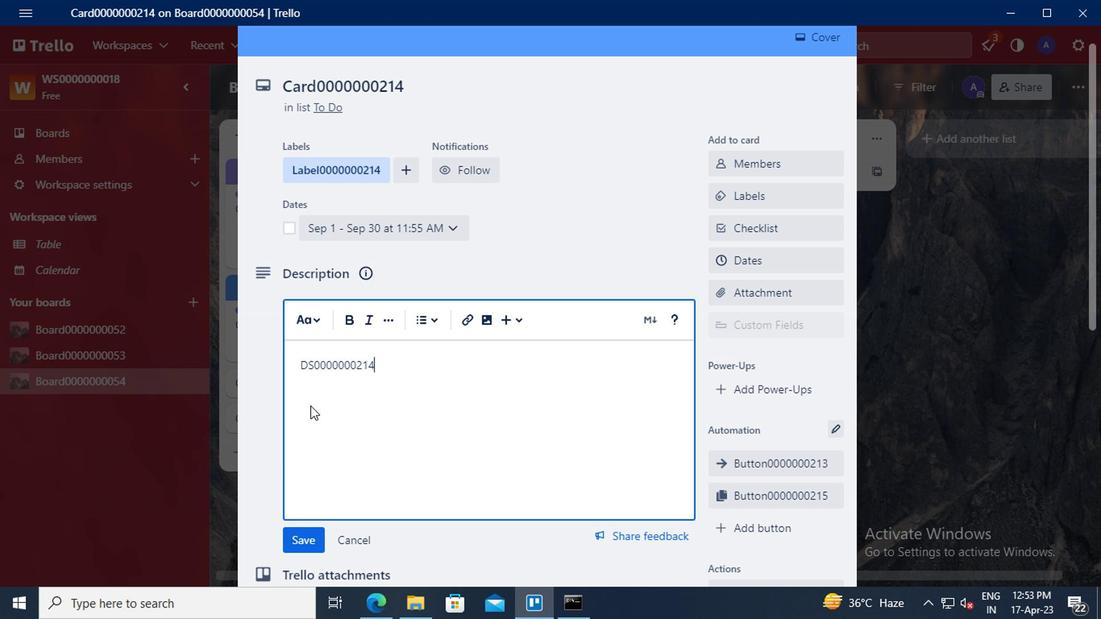
Action: Mouse moved to (309, 451)
Screenshot: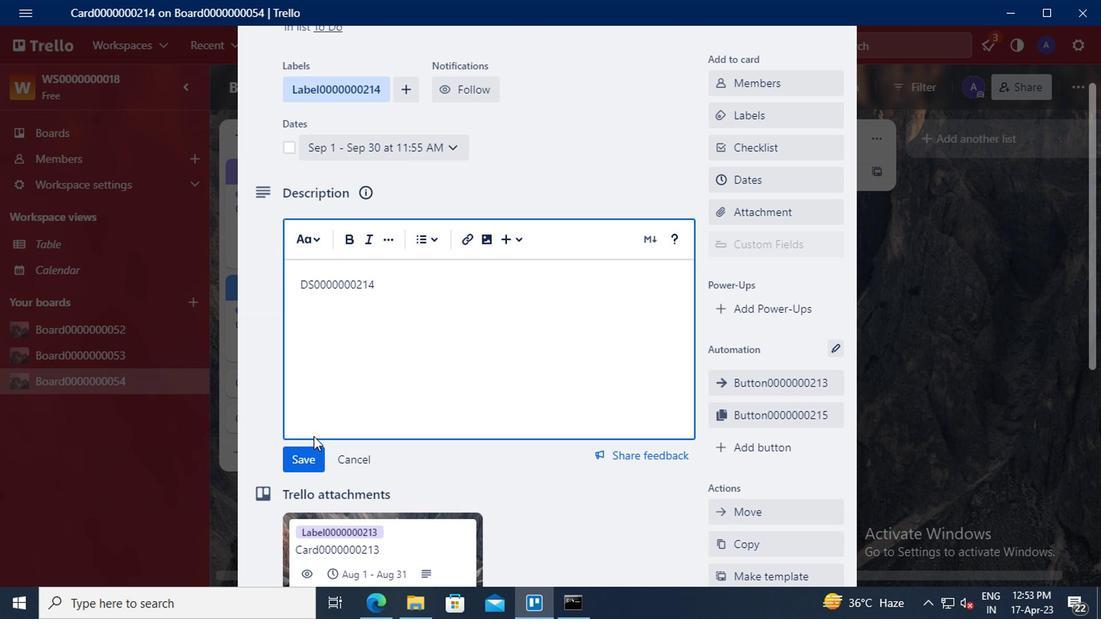 
Action: Mouse pressed left at (309, 451)
Screenshot: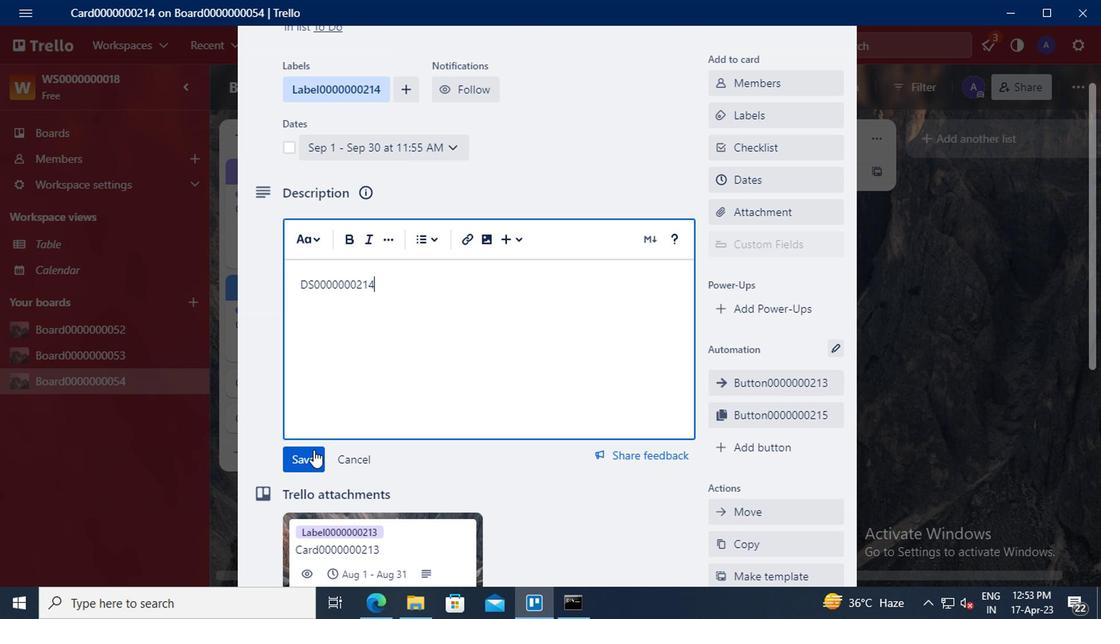 
Action: Mouse moved to (321, 443)
Screenshot: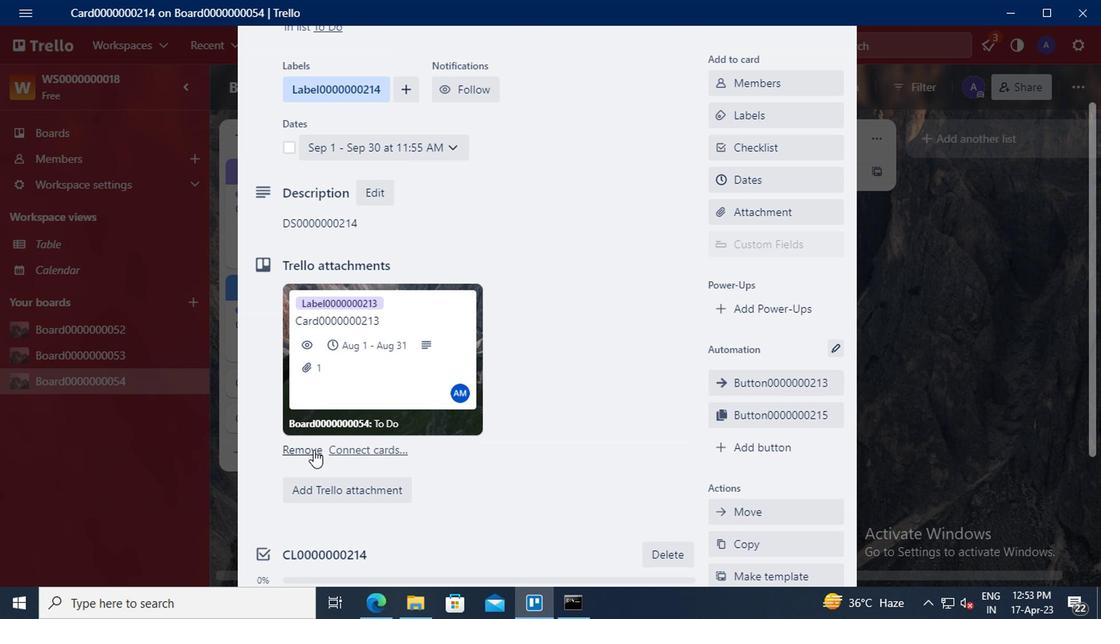 
Action: Mouse scrolled (321, 442) with delta (0, 0)
Screenshot: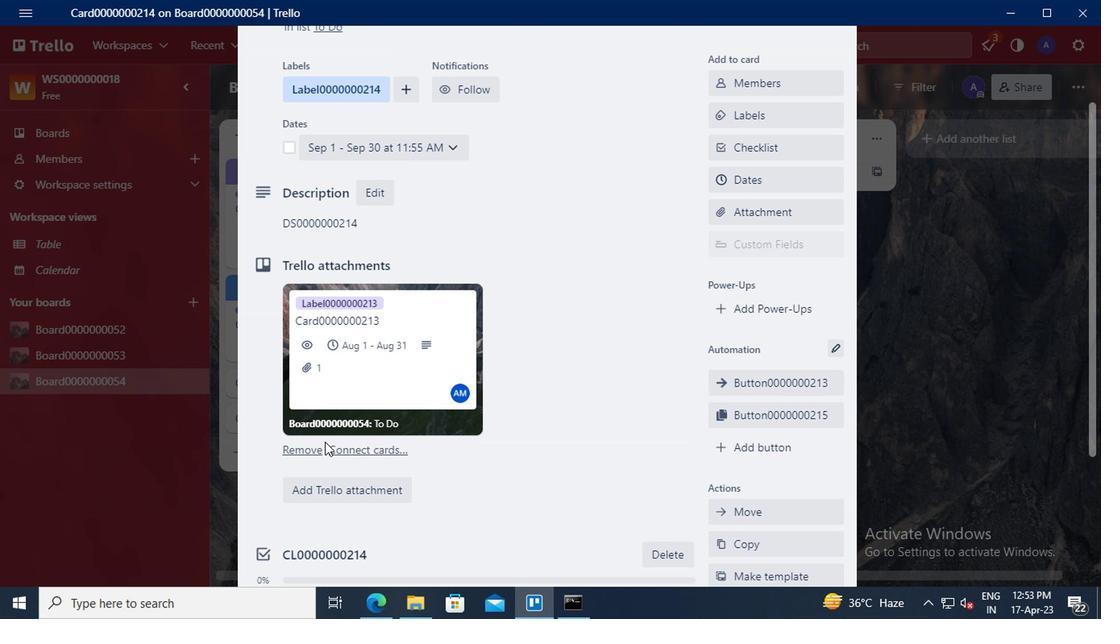 
Action: Mouse scrolled (321, 442) with delta (0, 0)
Screenshot: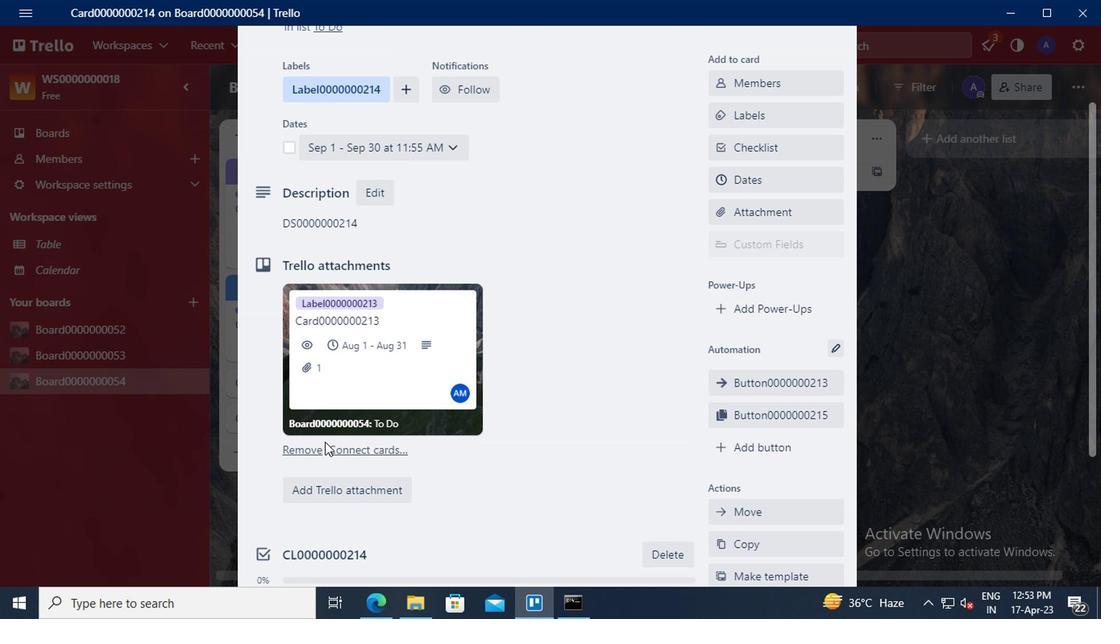 
Action: Mouse moved to (335, 443)
Screenshot: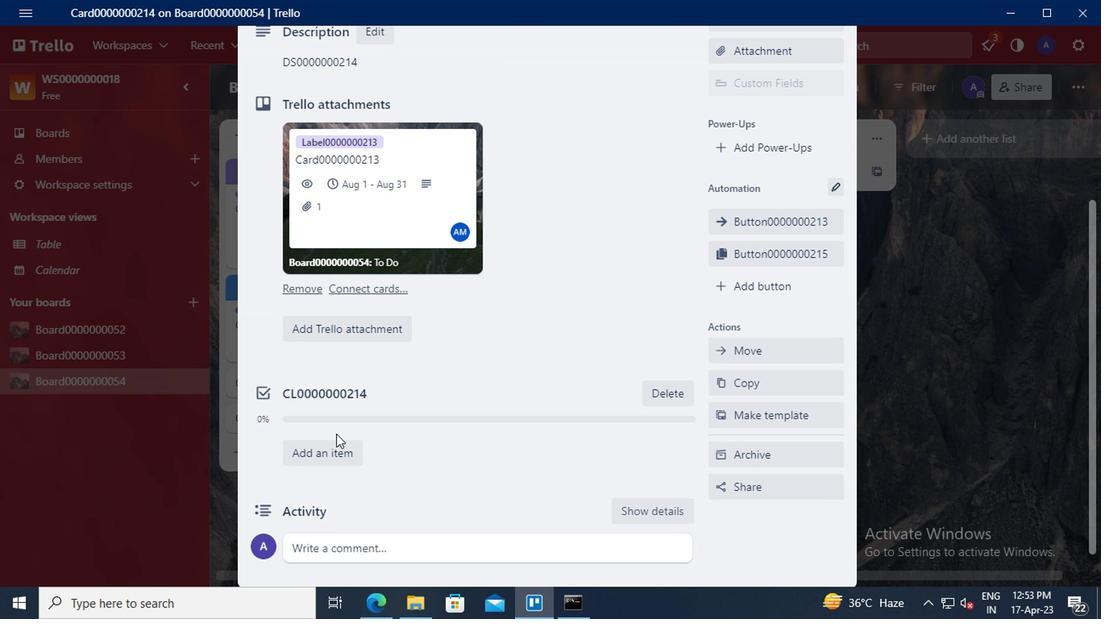 
Action: Mouse scrolled (335, 442) with delta (0, 0)
Screenshot: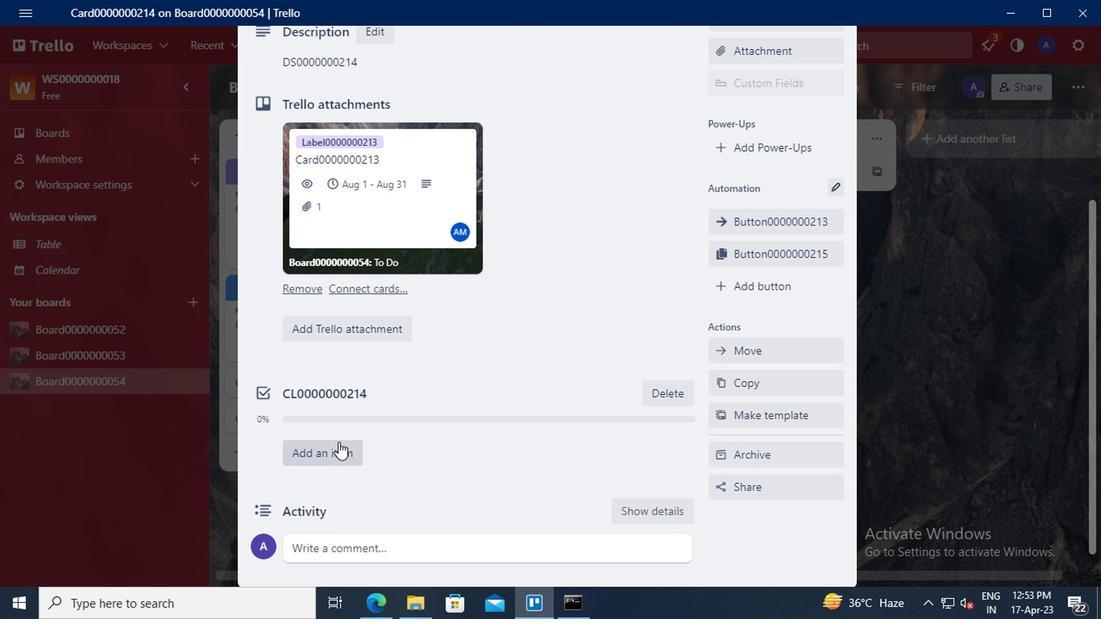 
Action: Mouse moved to (339, 487)
Screenshot: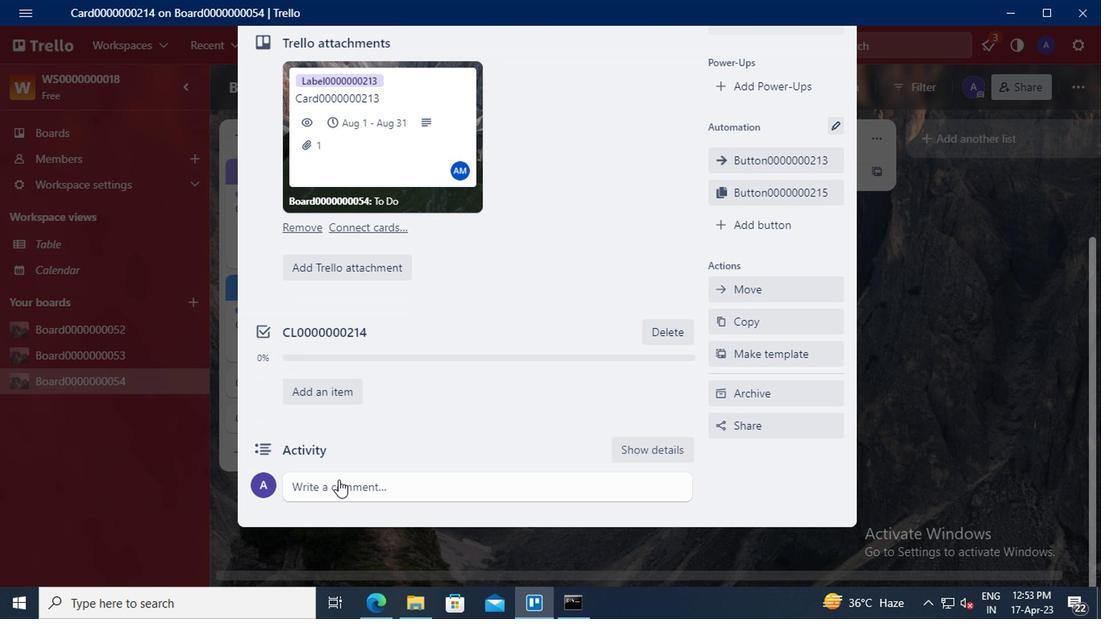 
Action: Mouse pressed left at (339, 487)
Screenshot: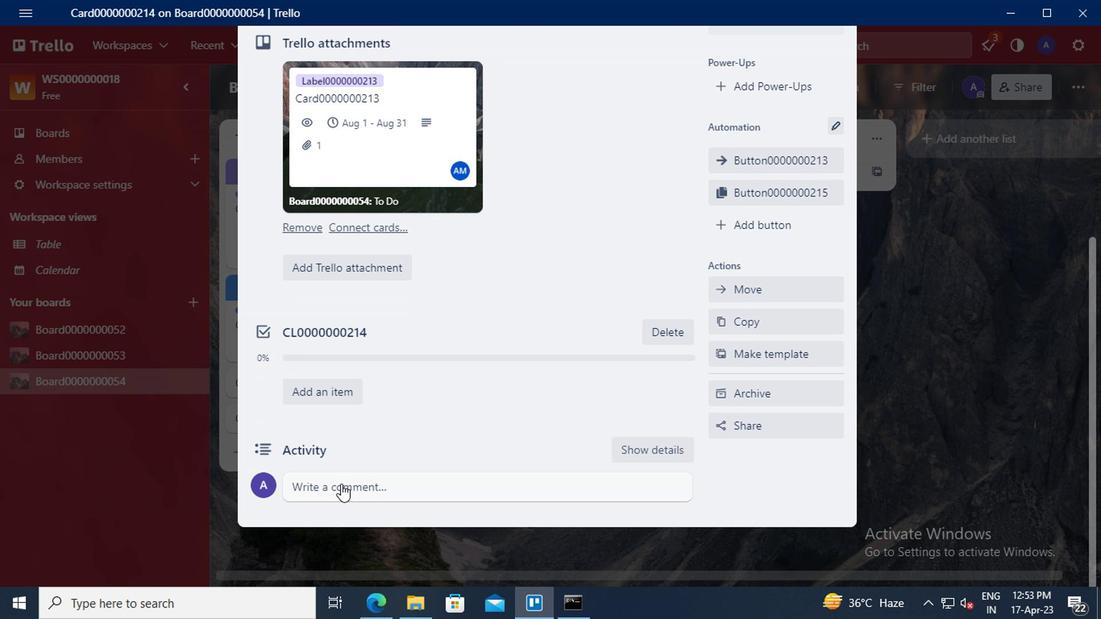 
Action: Key pressed <Key.shift>CM0000000214
Screenshot: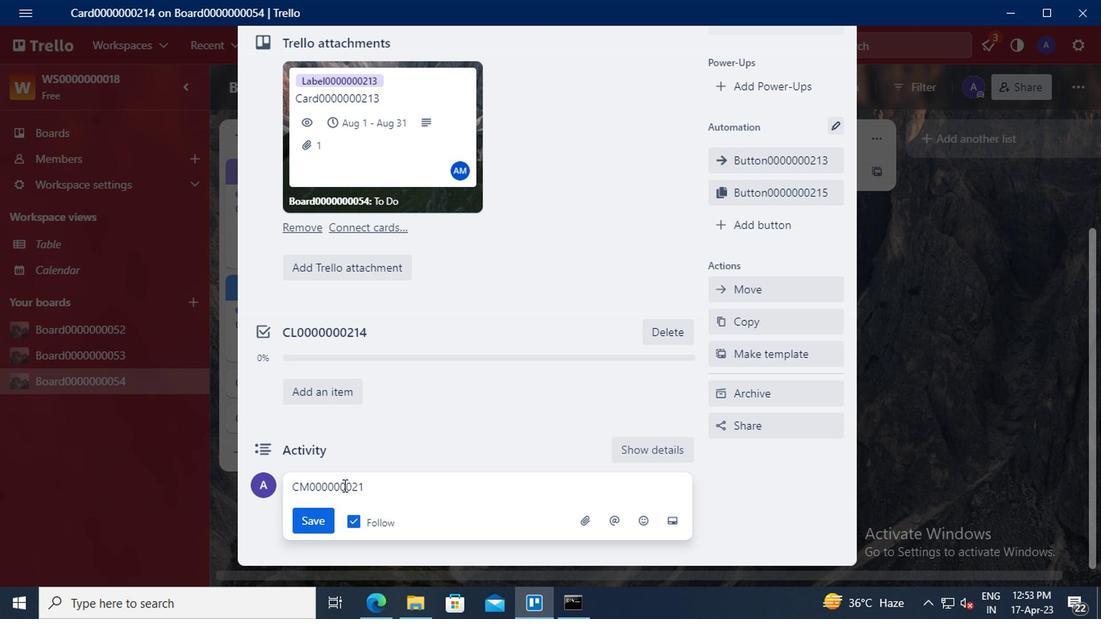 
Action: Mouse moved to (317, 521)
Screenshot: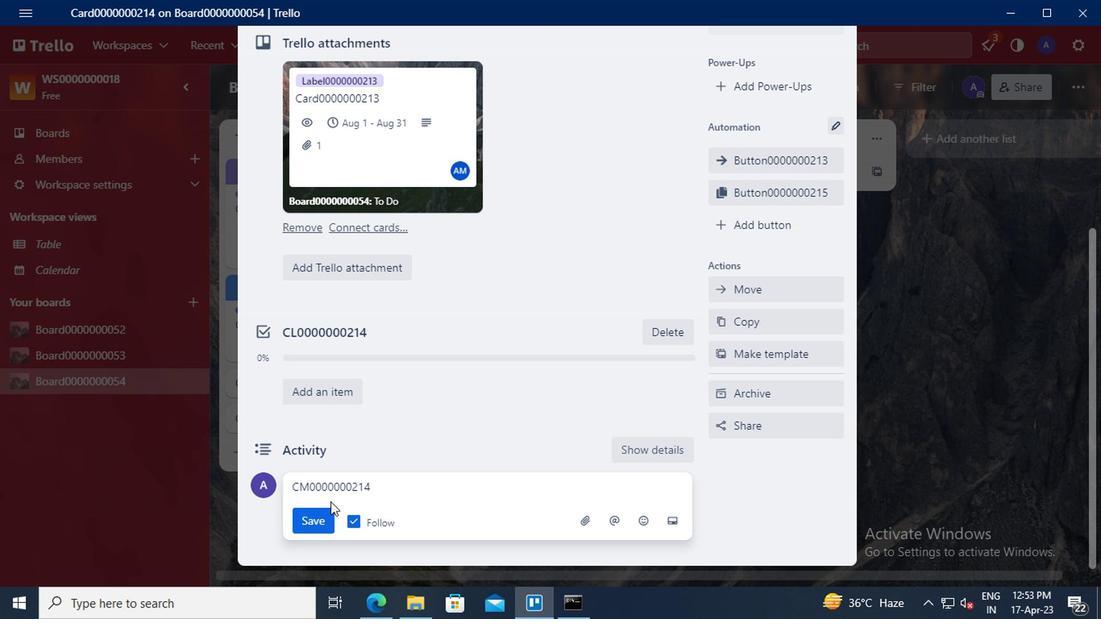 
Action: Mouse pressed left at (317, 521)
Screenshot: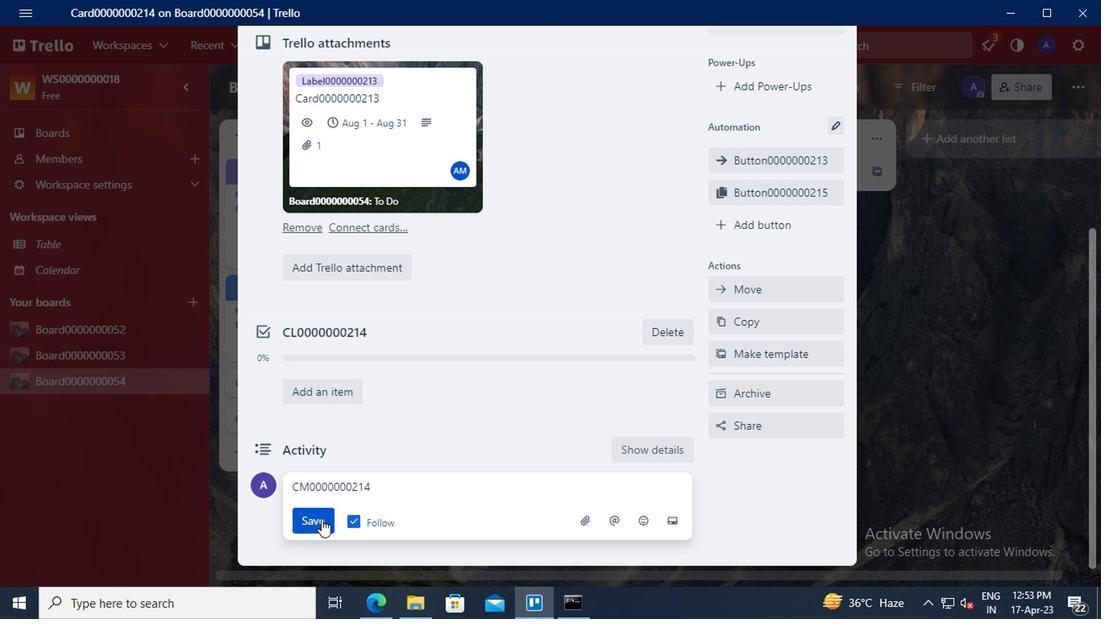 
